 Task: Add a travel itinerary for your upcoming business trip from the 18th to the 20th.
Action: Mouse moved to (118, 79)
Screenshot: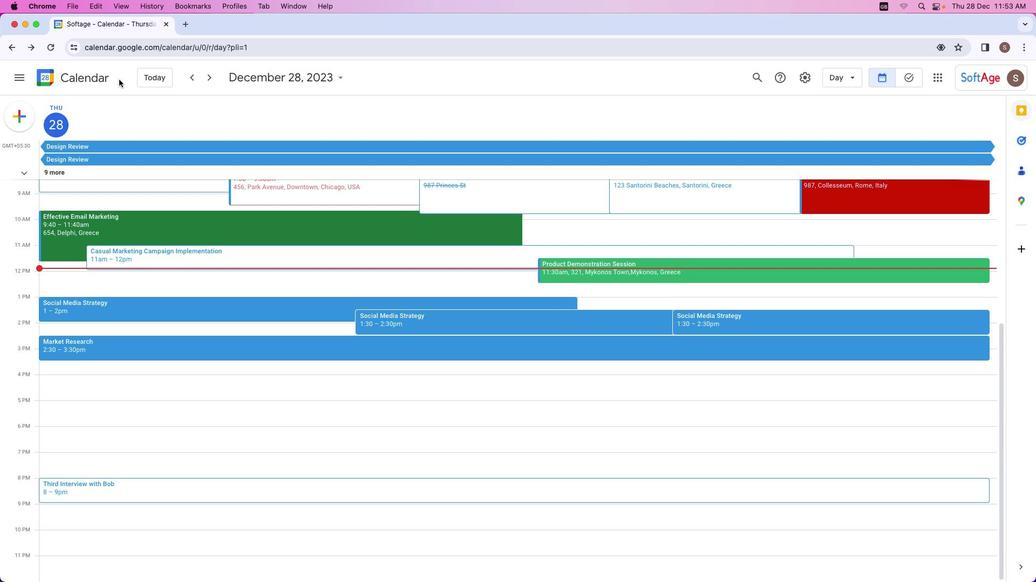 
Action: Mouse pressed left at (118, 79)
Screenshot: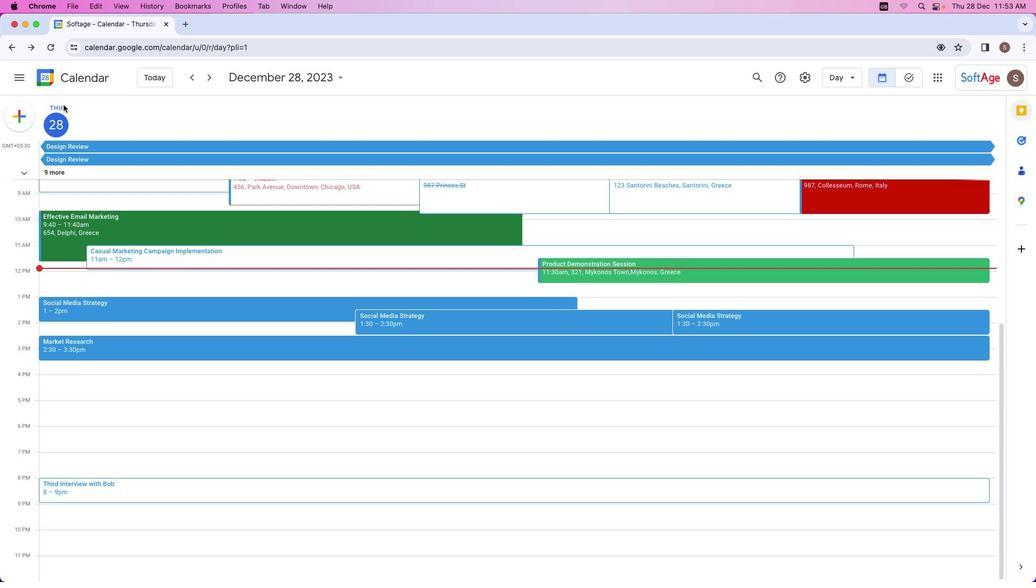 
Action: Mouse moved to (24, 117)
Screenshot: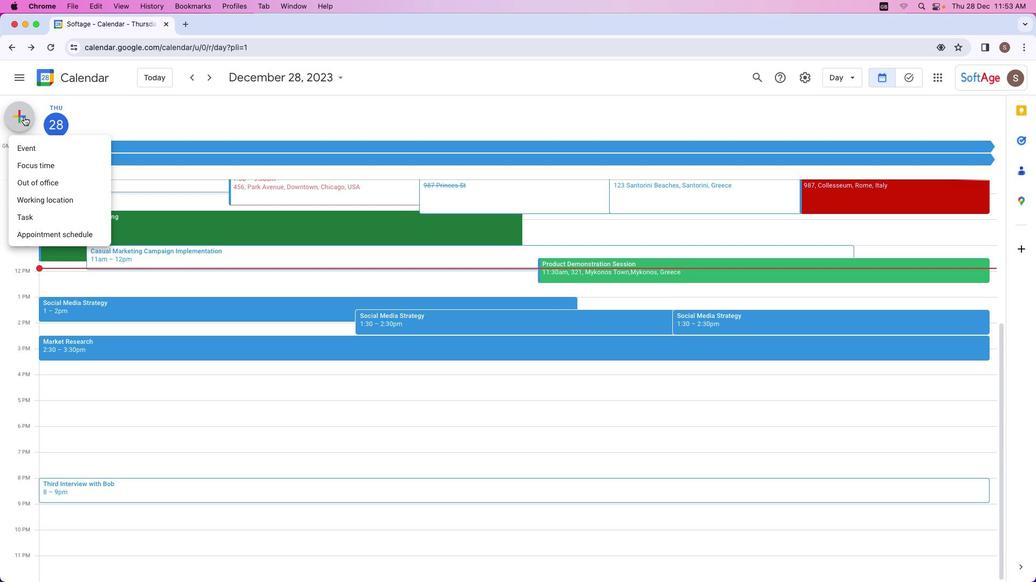 
Action: Mouse pressed left at (24, 117)
Screenshot: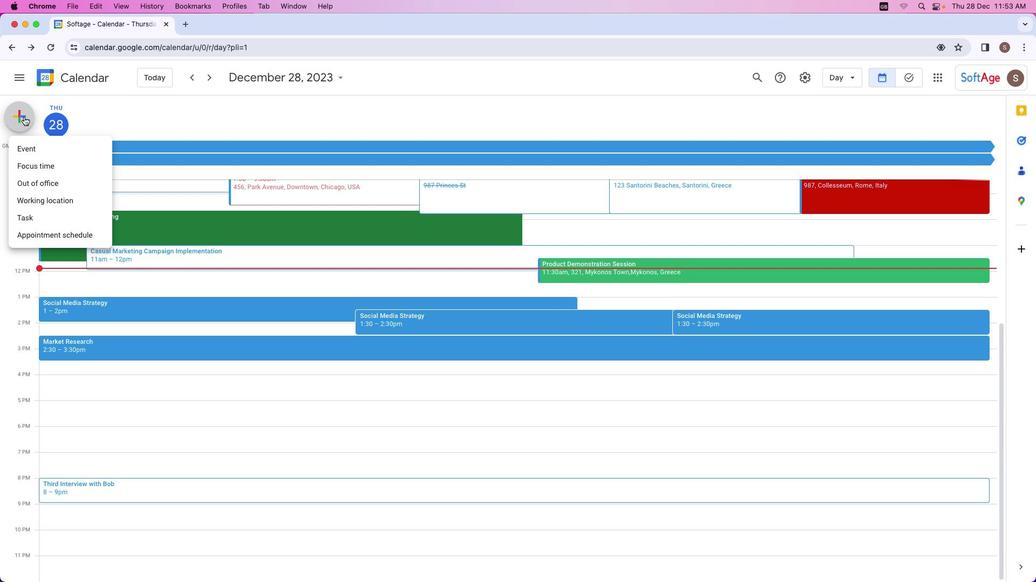 
Action: Mouse moved to (48, 150)
Screenshot: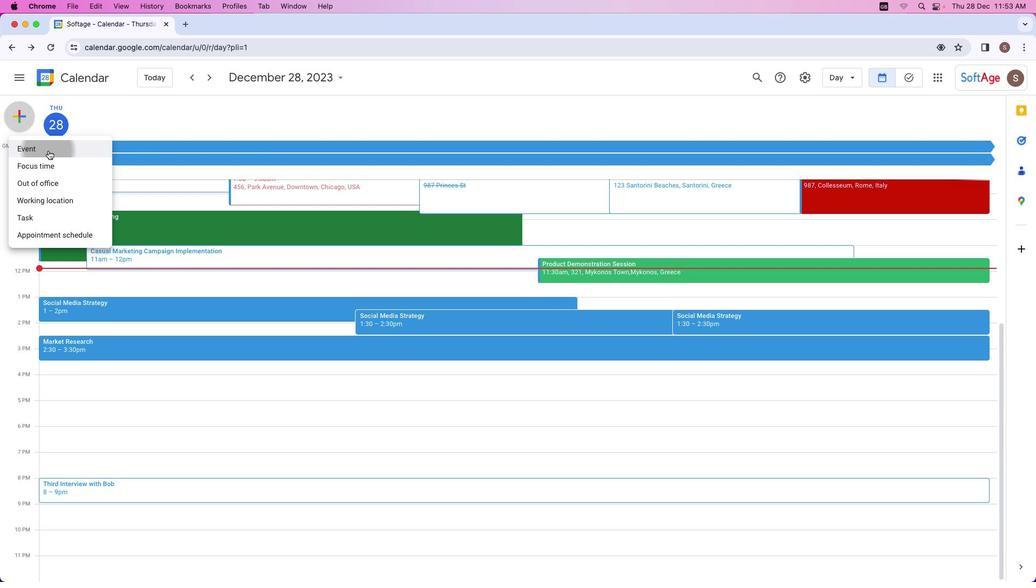 
Action: Mouse pressed left at (48, 150)
Screenshot: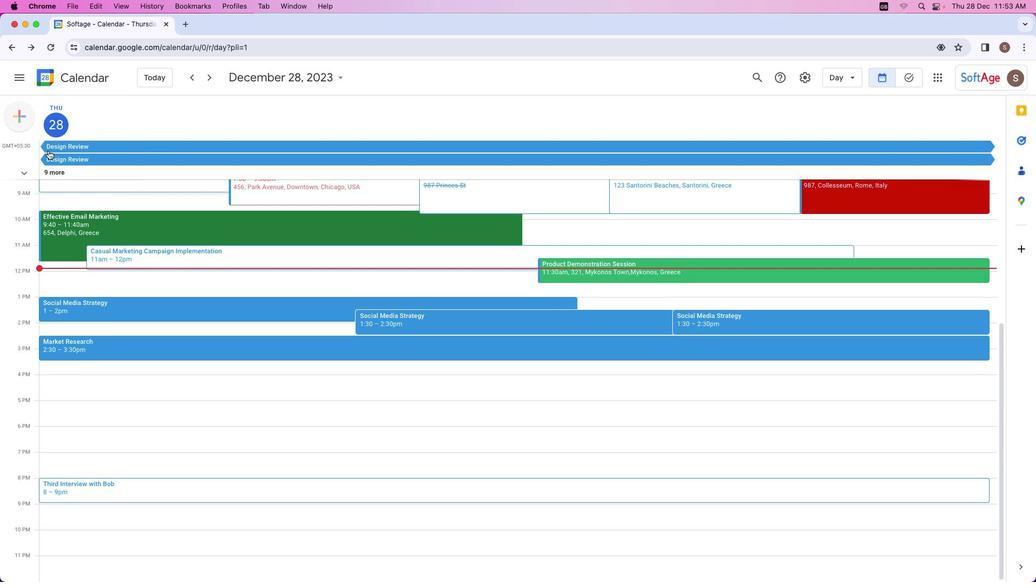 
Action: Mouse moved to (372, 222)
Screenshot: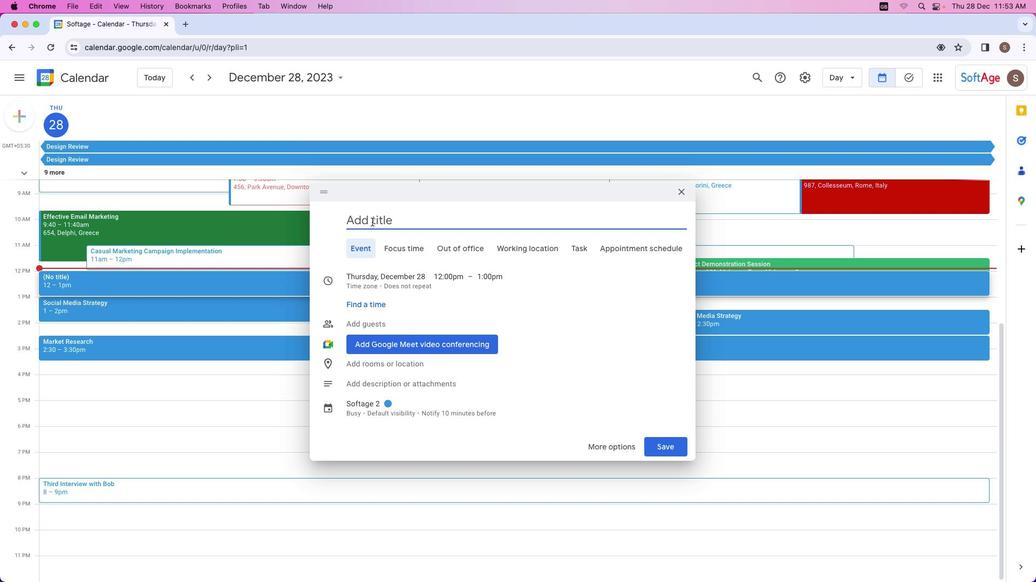 
Action: Mouse pressed left at (372, 222)
Screenshot: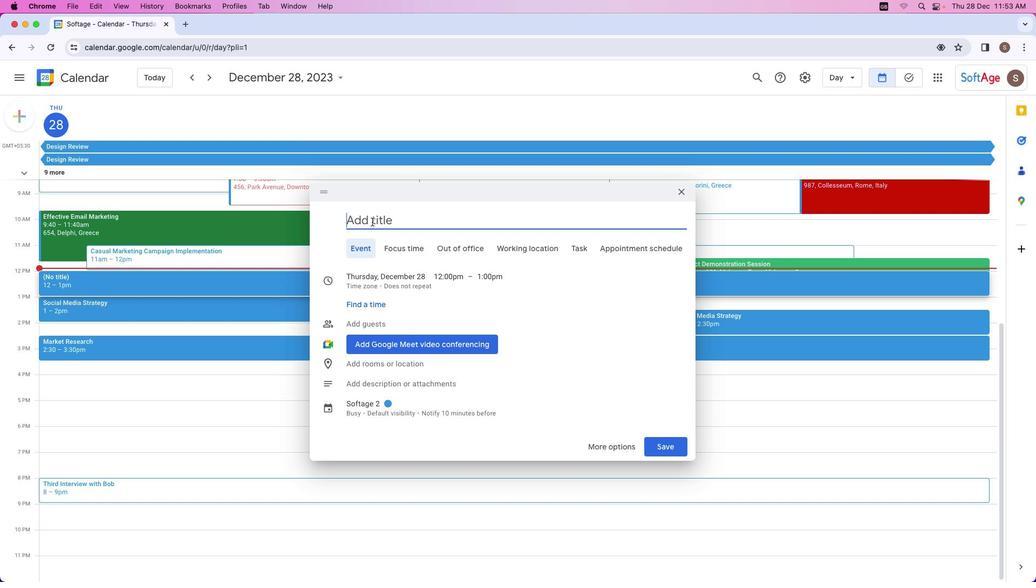 
Action: Key pressed Key.shift'T''r''a''v''e''l'Key.spaceKey.shift'I''t''i''n''e''r''a''r''y'Key.spaceKey.shift'B''u''s''i''n''e''s''s'Key.spaceKey.shift'T''r''i''p'
Screenshot: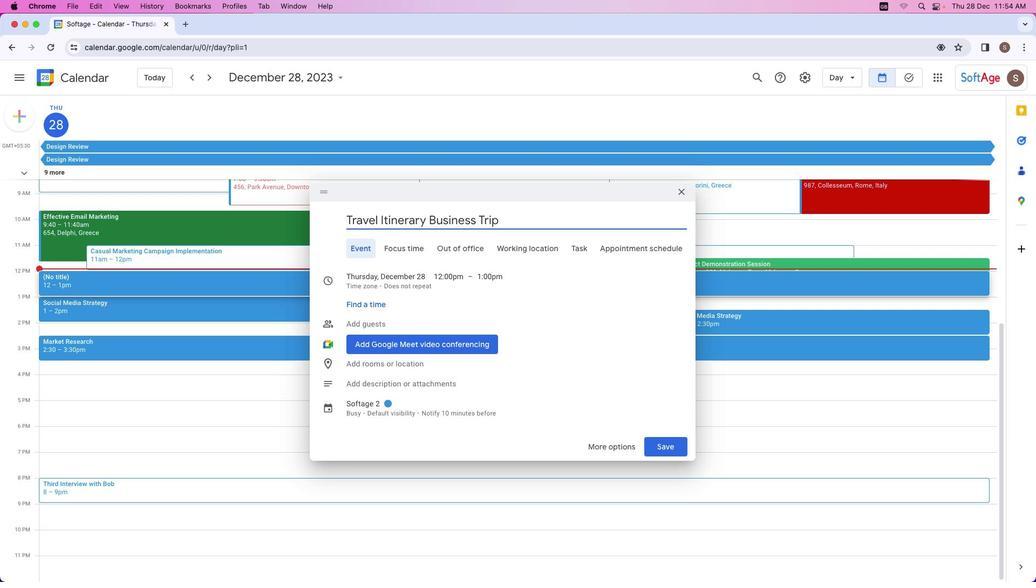
Action: Mouse moved to (386, 276)
Screenshot: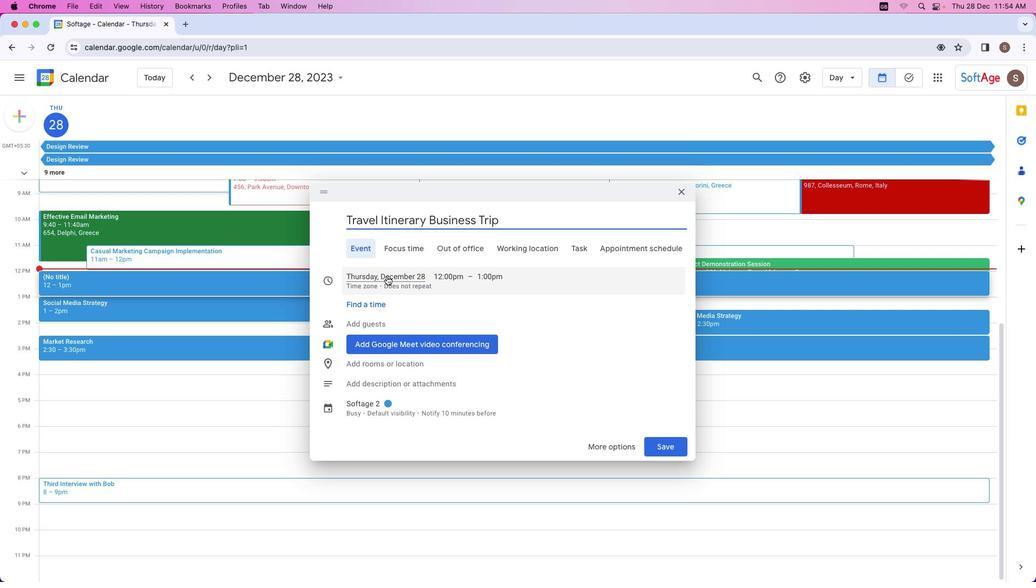 
Action: Mouse pressed left at (386, 276)
Screenshot: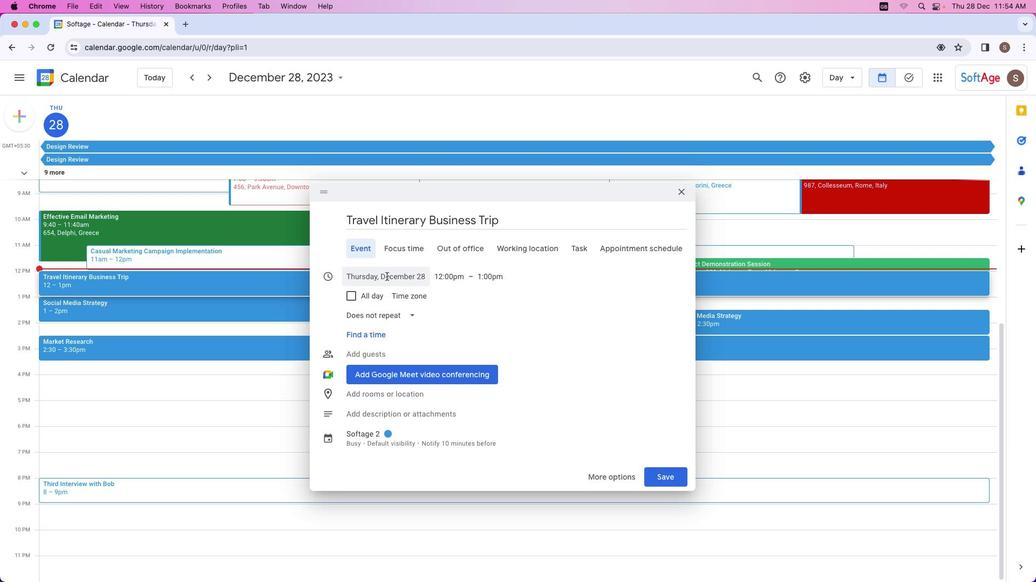 
Action: Mouse moved to (478, 298)
Screenshot: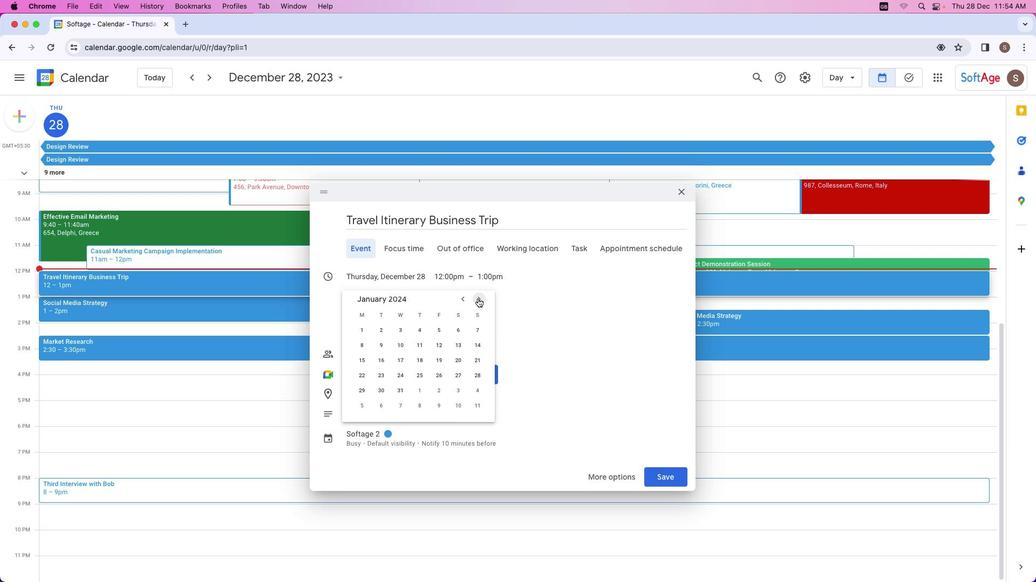 
Action: Mouse pressed left at (478, 298)
Screenshot: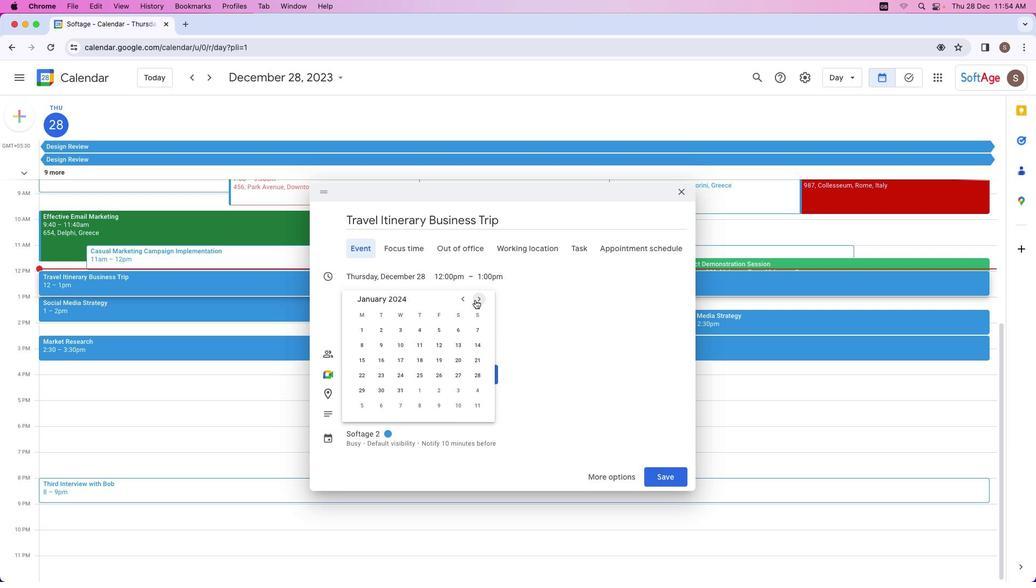 
Action: Mouse moved to (420, 359)
Screenshot: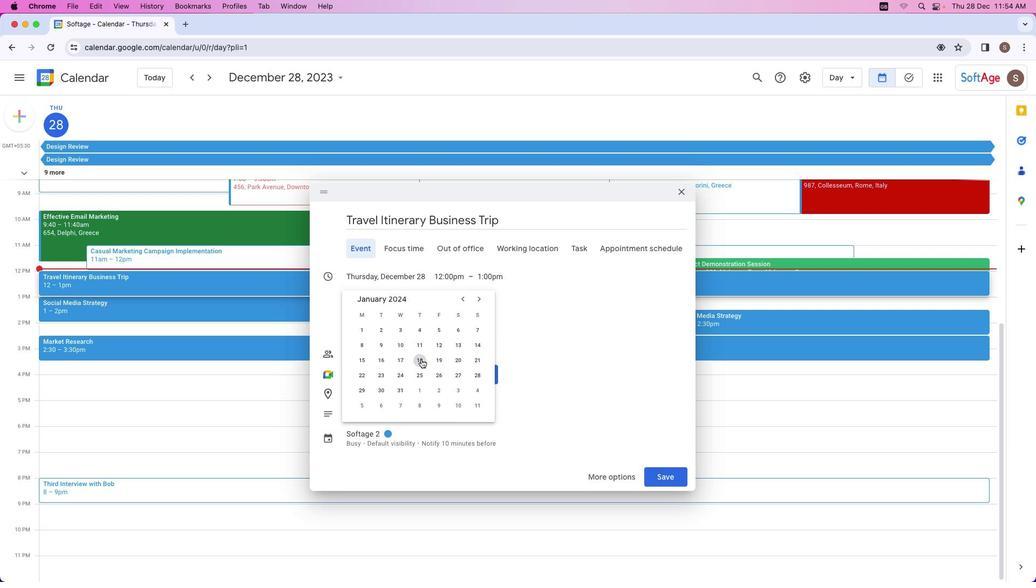 
Action: Mouse pressed left at (420, 359)
Screenshot: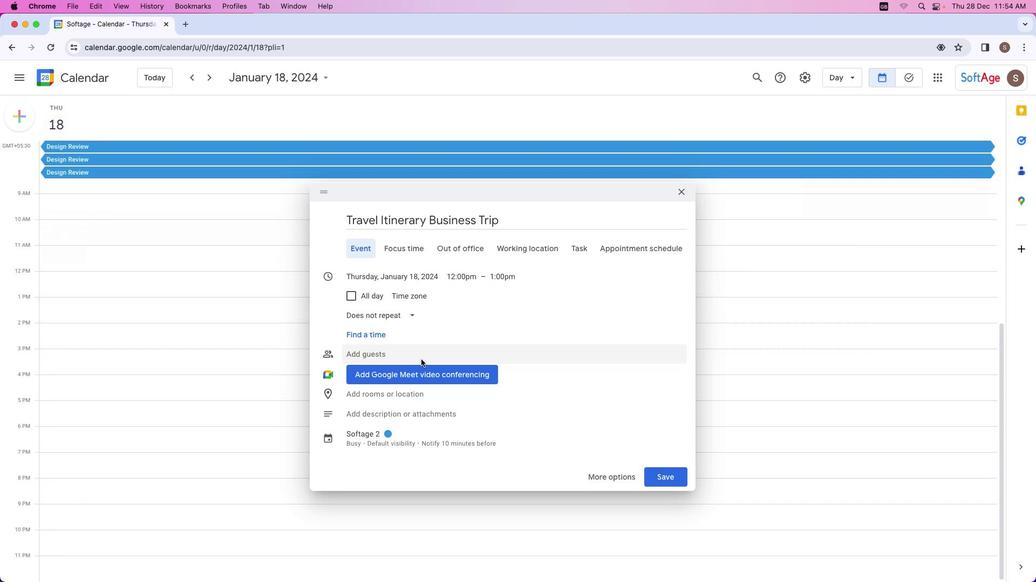 
Action: Mouse moved to (352, 296)
Screenshot: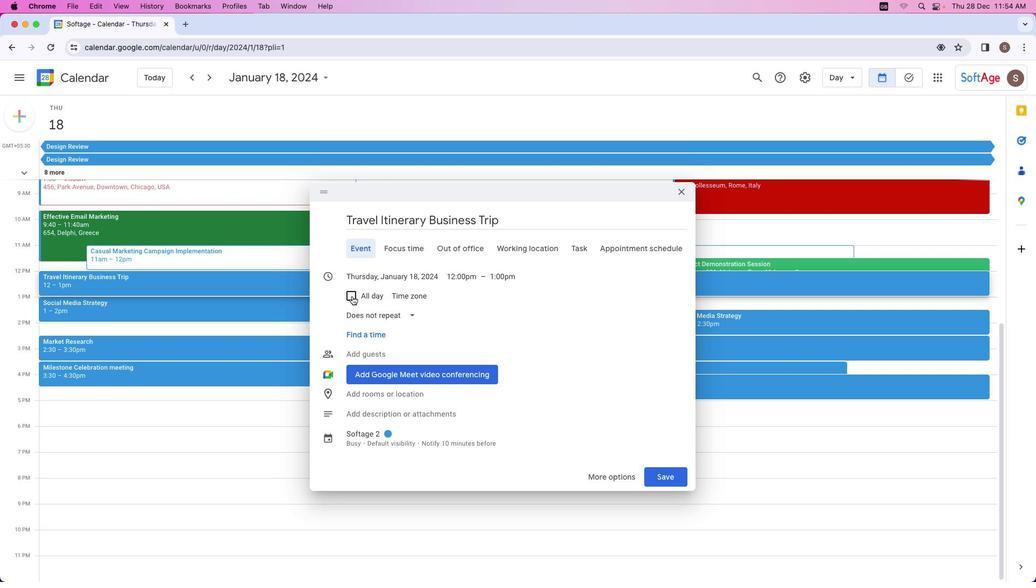 
Action: Mouse pressed left at (352, 296)
Screenshot: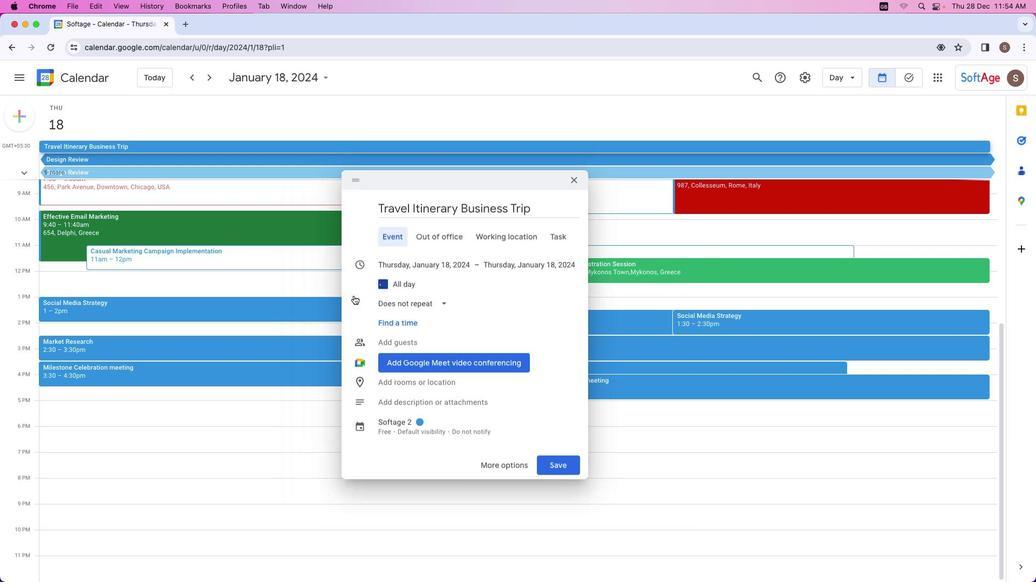 
Action: Mouse moved to (599, 252)
Screenshot: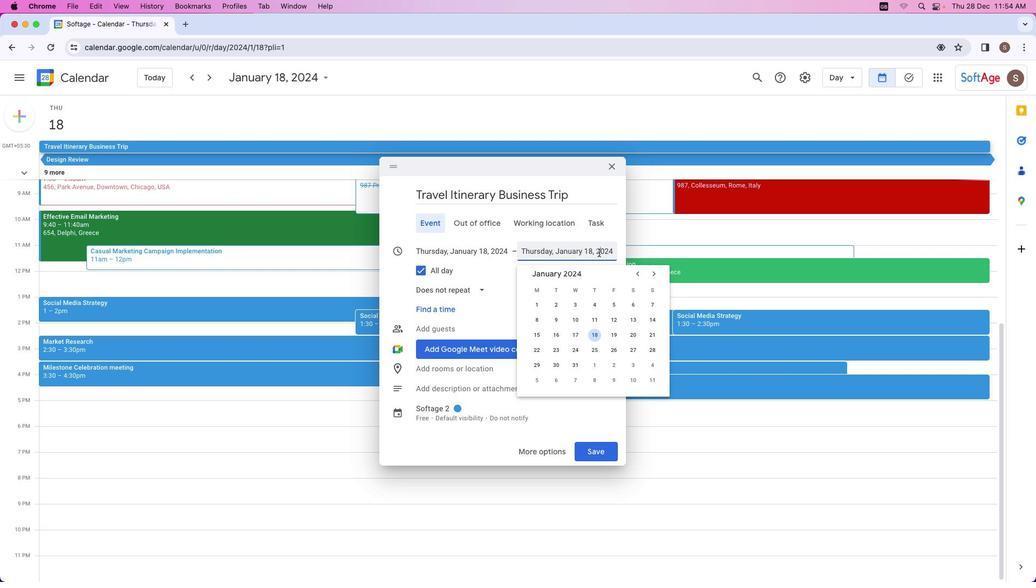 
Action: Mouse pressed left at (599, 252)
Screenshot: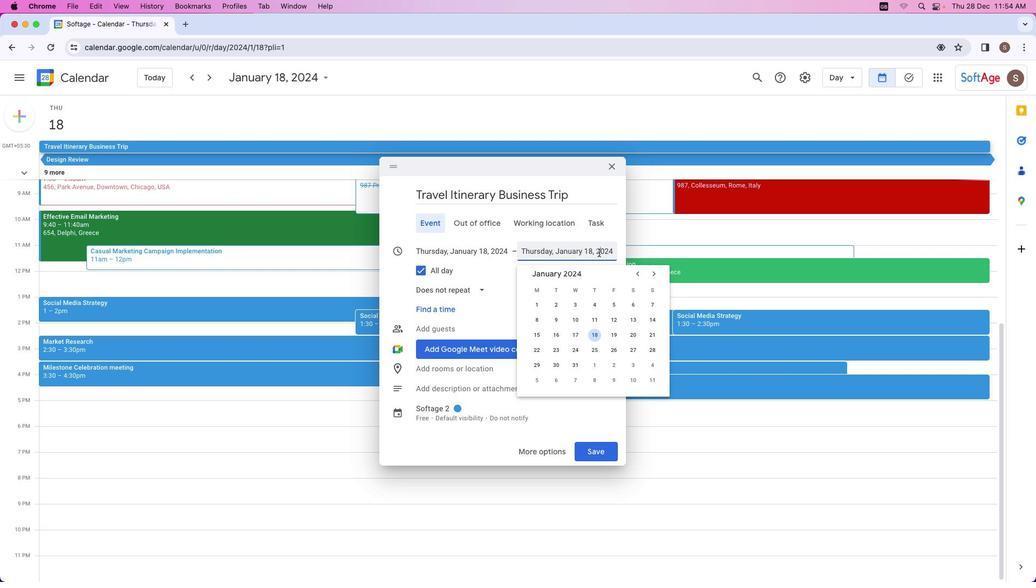 
Action: Mouse moved to (593, 250)
Screenshot: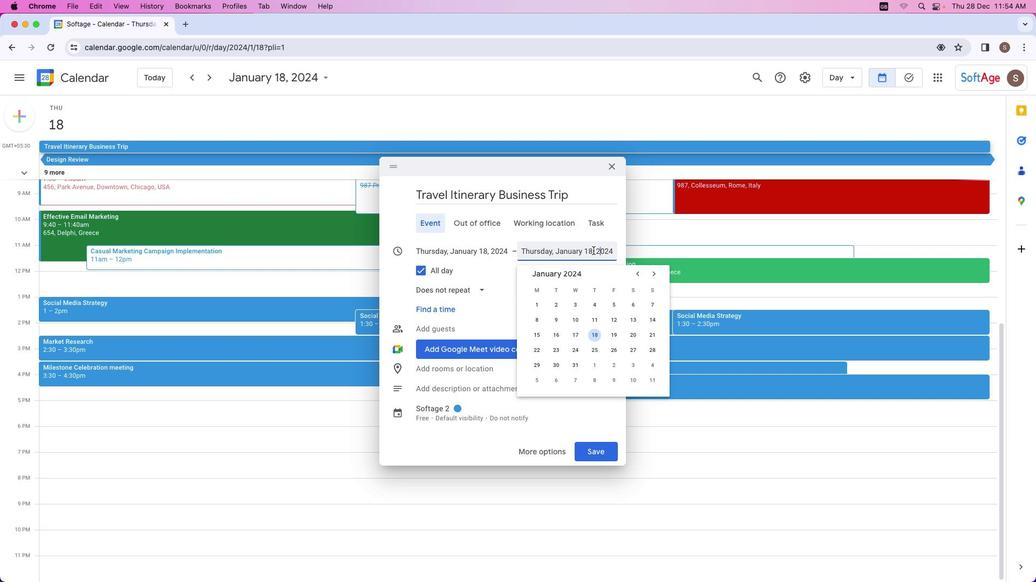
Action: Mouse pressed left at (593, 250)
Screenshot: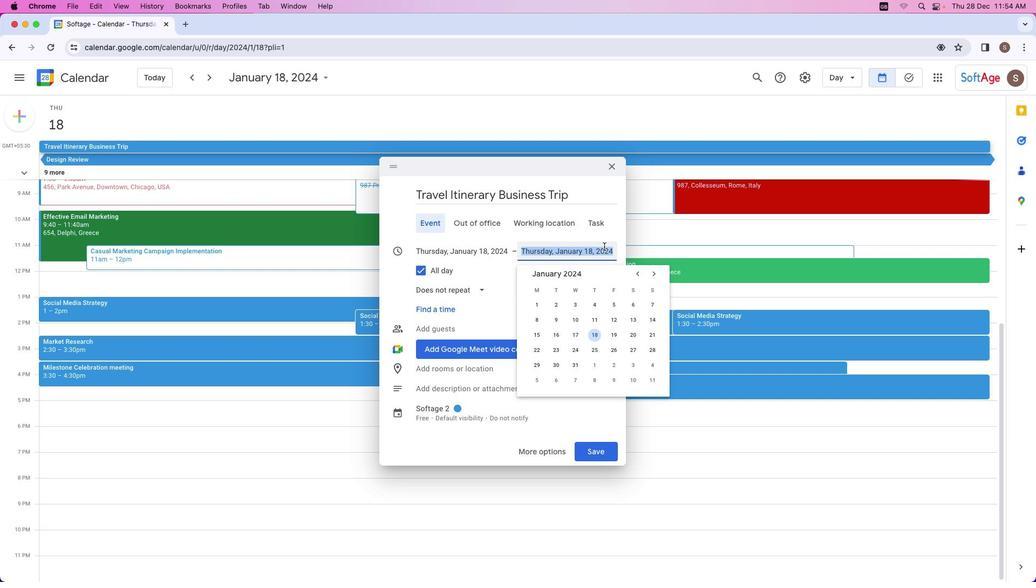
Action: Mouse moved to (592, 252)
Screenshot: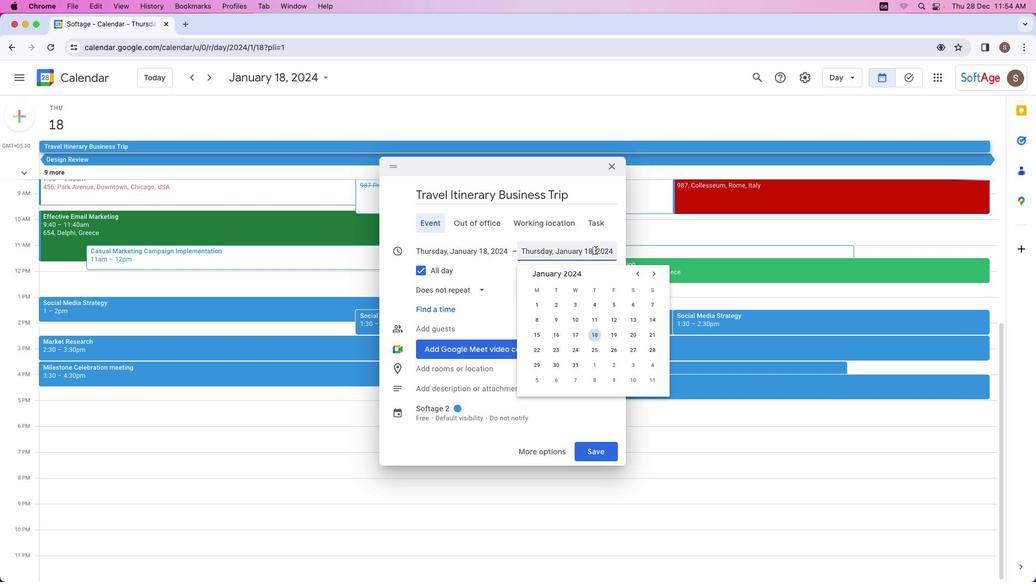 
Action: Mouse pressed left at (592, 252)
Screenshot: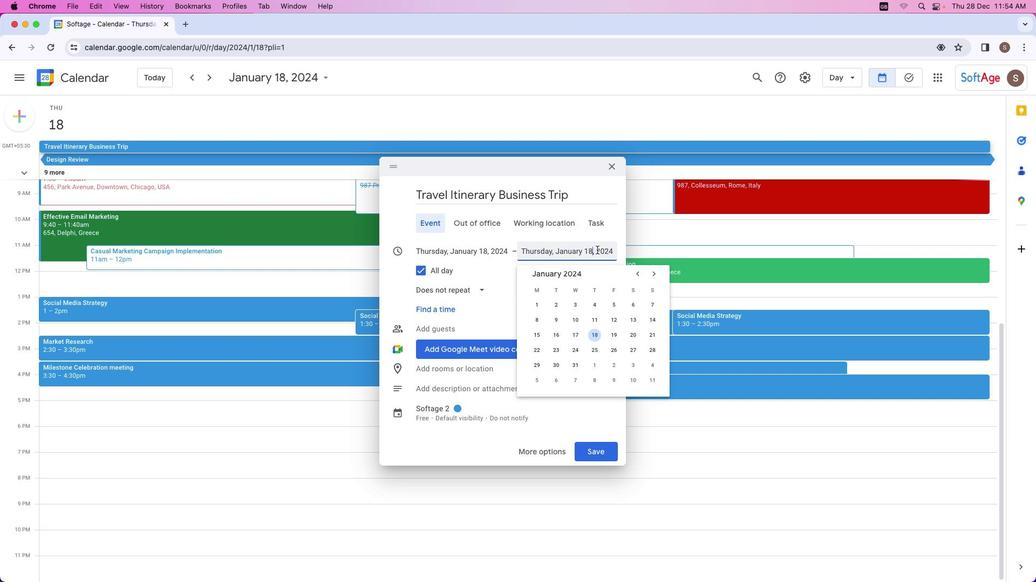 
Action: Mouse moved to (597, 249)
Screenshot: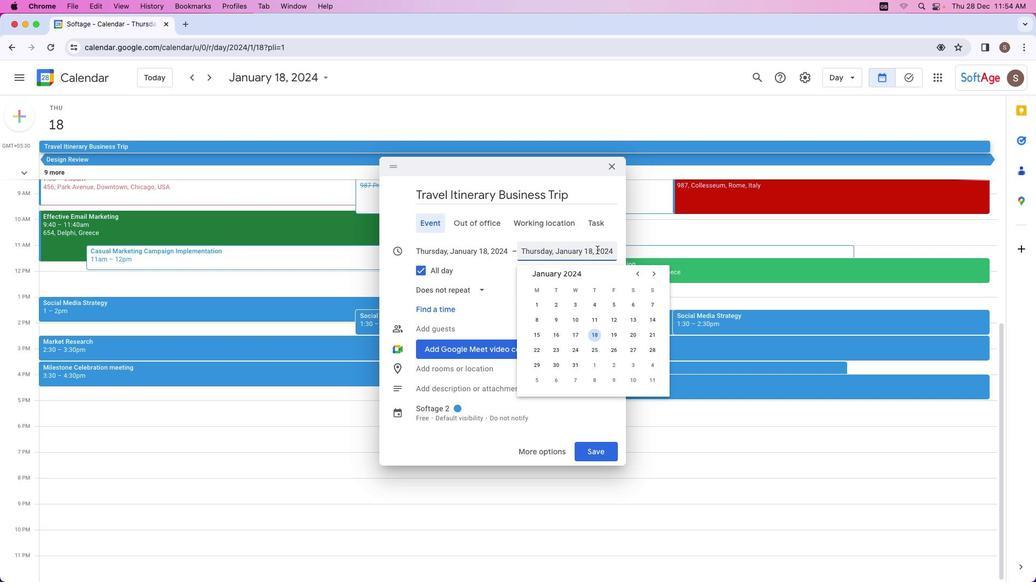 
Action: Key pressed Key.backspaceKey.backspace'2''0'
Screenshot: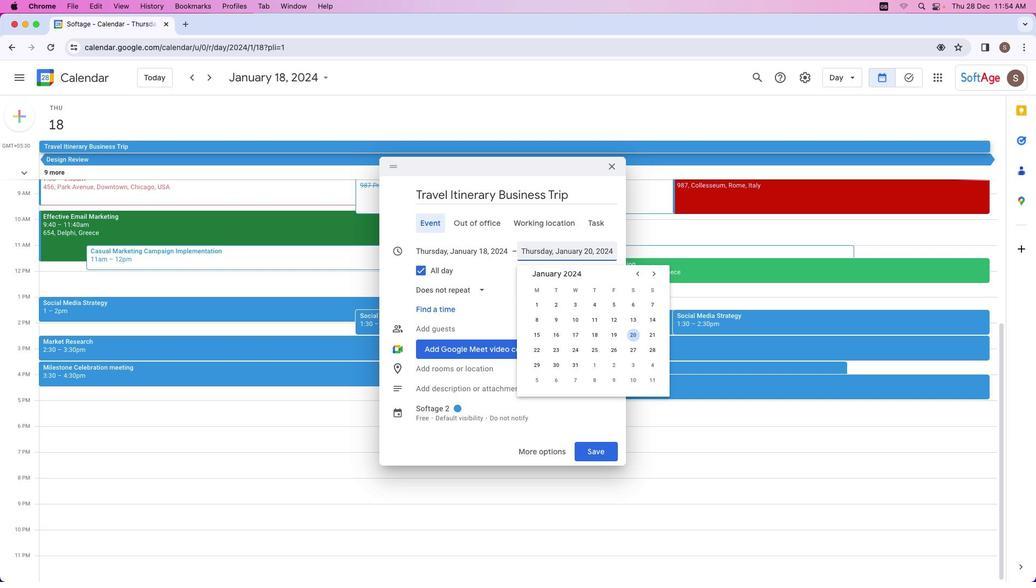 
Action: Mouse moved to (595, 240)
Screenshot: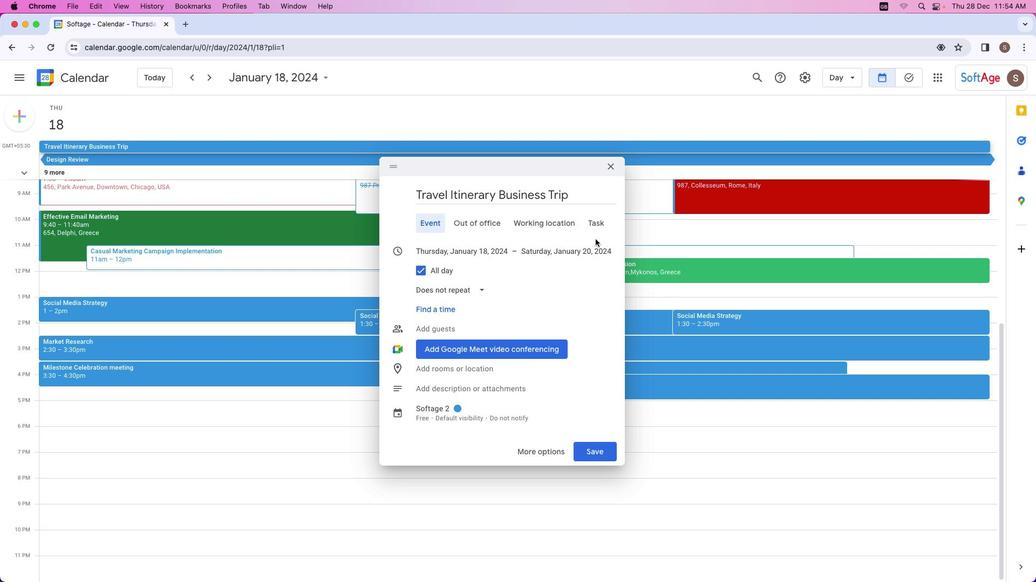 
Action: Mouse pressed left at (595, 240)
Screenshot: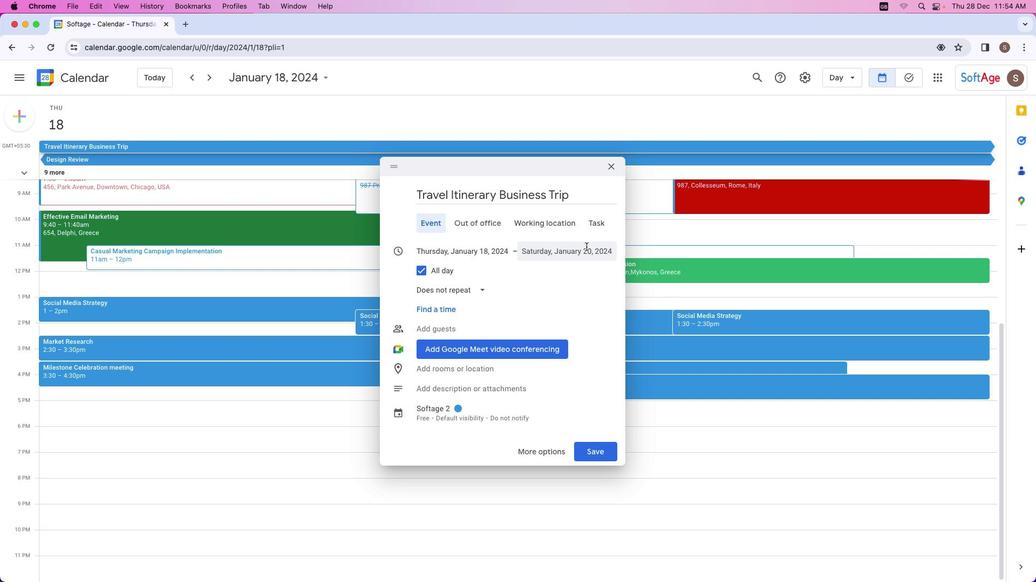 
Action: Mouse moved to (496, 294)
Screenshot: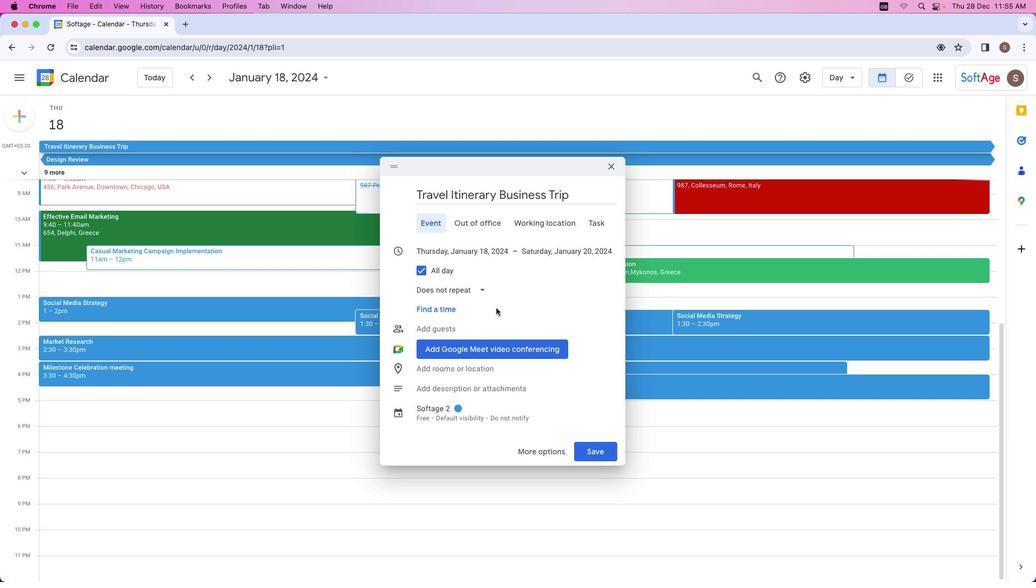 
Action: Mouse scrolled (496, 294) with delta (0, 0)
Screenshot: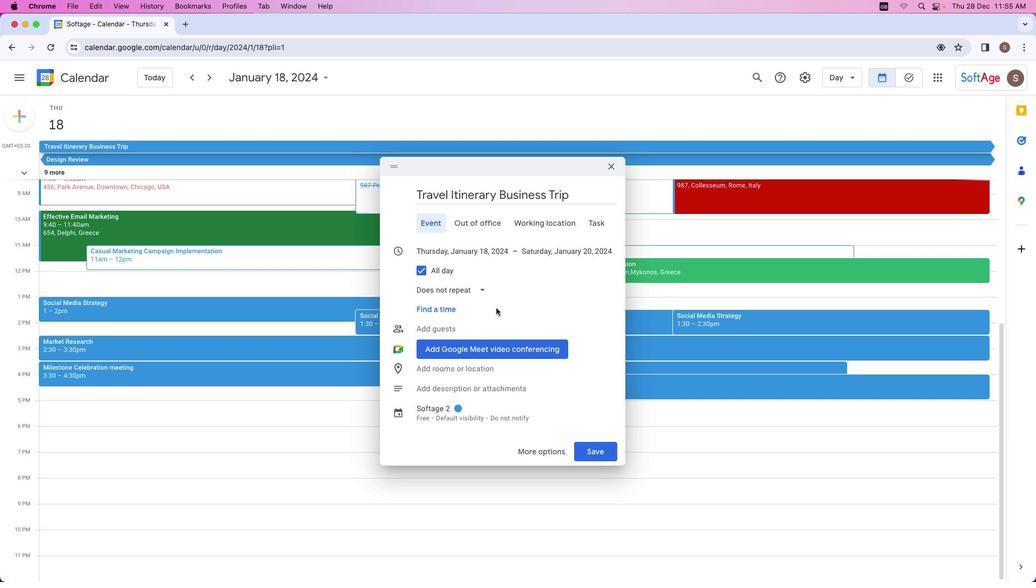 
Action: Mouse moved to (496, 295)
Screenshot: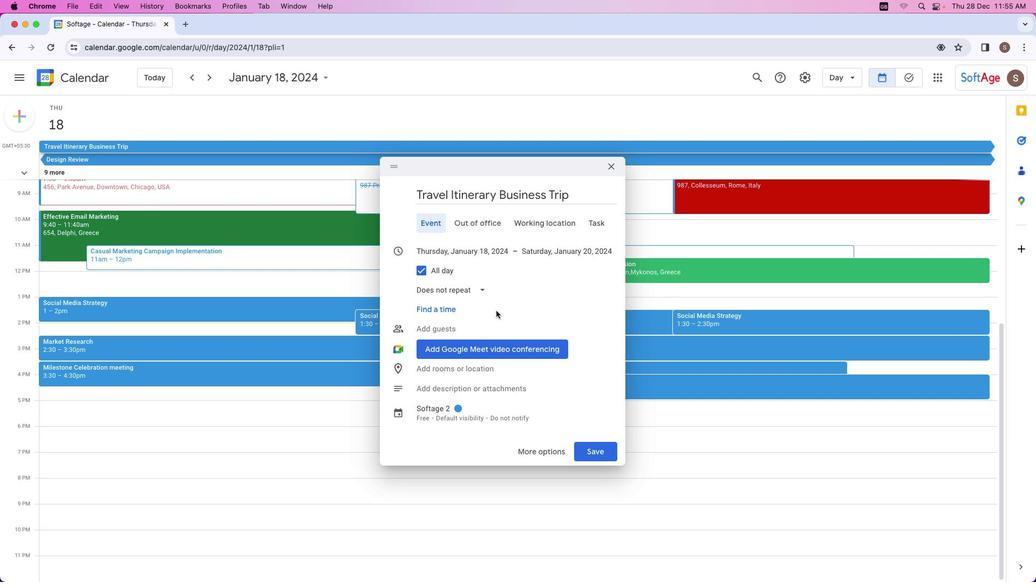 
Action: Mouse scrolled (496, 295) with delta (0, 0)
Screenshot: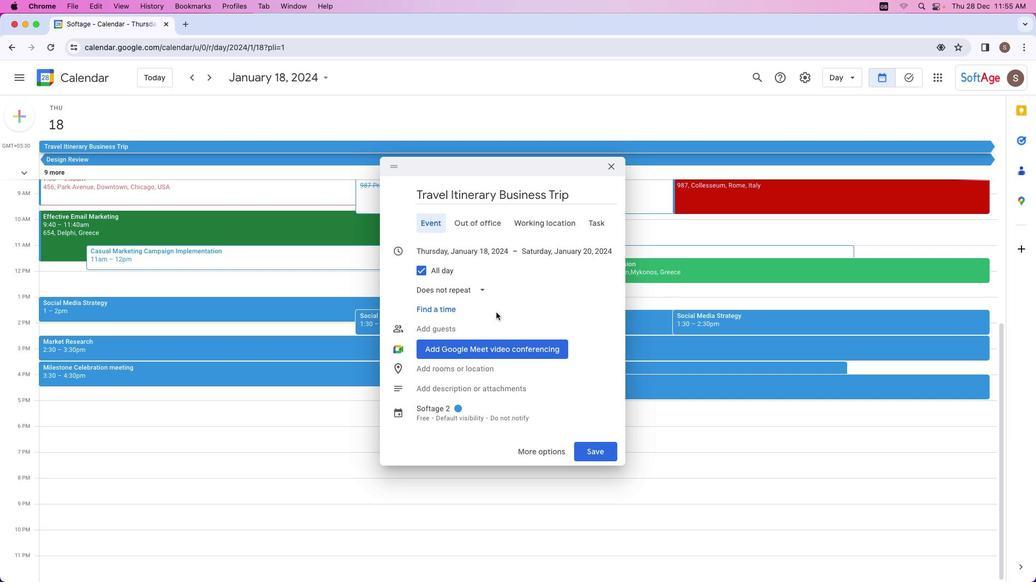 
Action: Mouse moved to (597, 450)
Screenshot: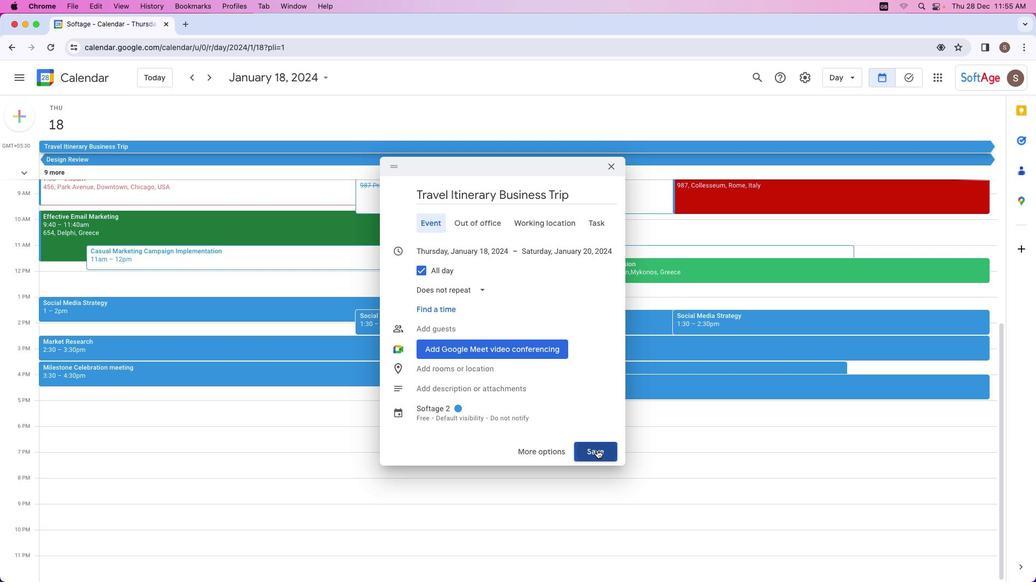 
Action: Mouse pressed left at (597, 450)
Screenshot: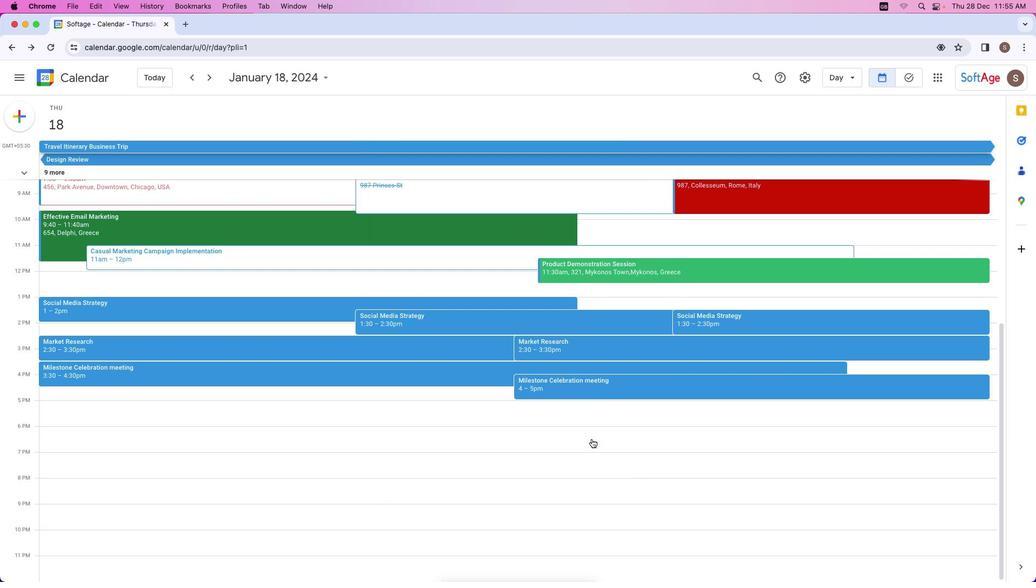 
Action: Mouse moved to (162, 154)
Screenshot: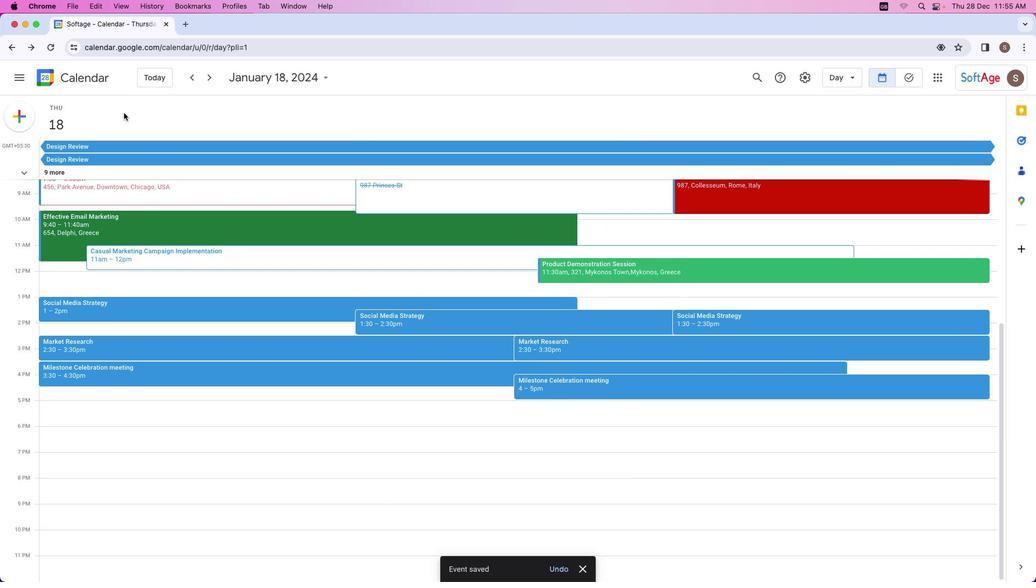 
Action: Mouse scrolled (162, 154) with delta (0, 0)
Screenshot: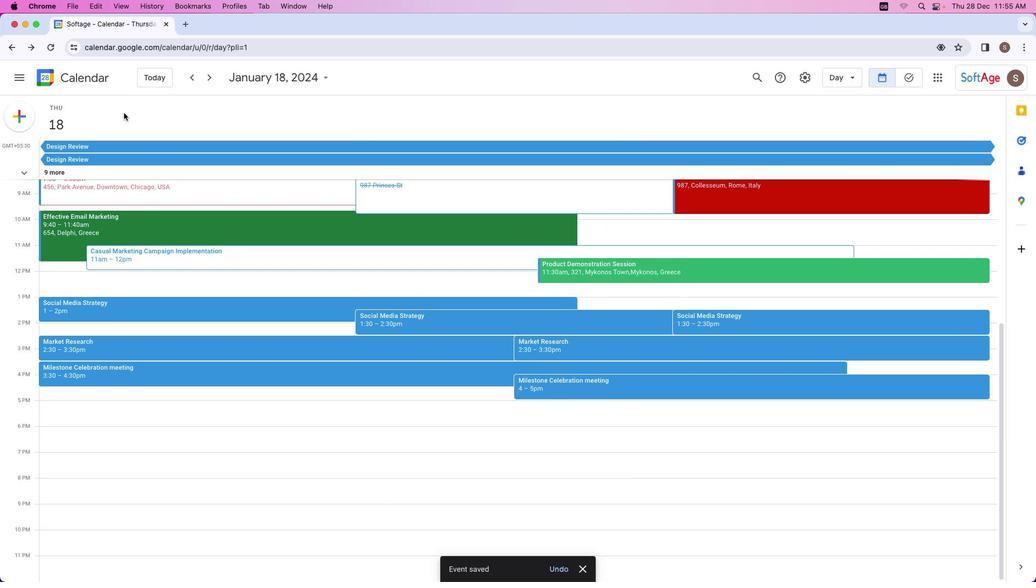 
Action: Mouse moved to (161, 152)
Screenshot: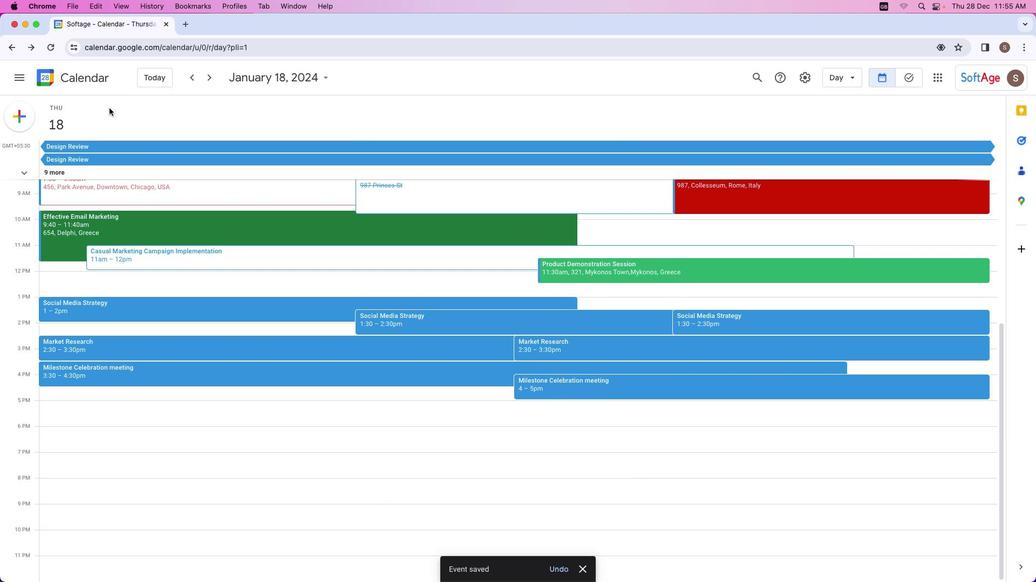 
Action: Mouse scrolled (161, 152) with delta (0, 0)
Screenshot: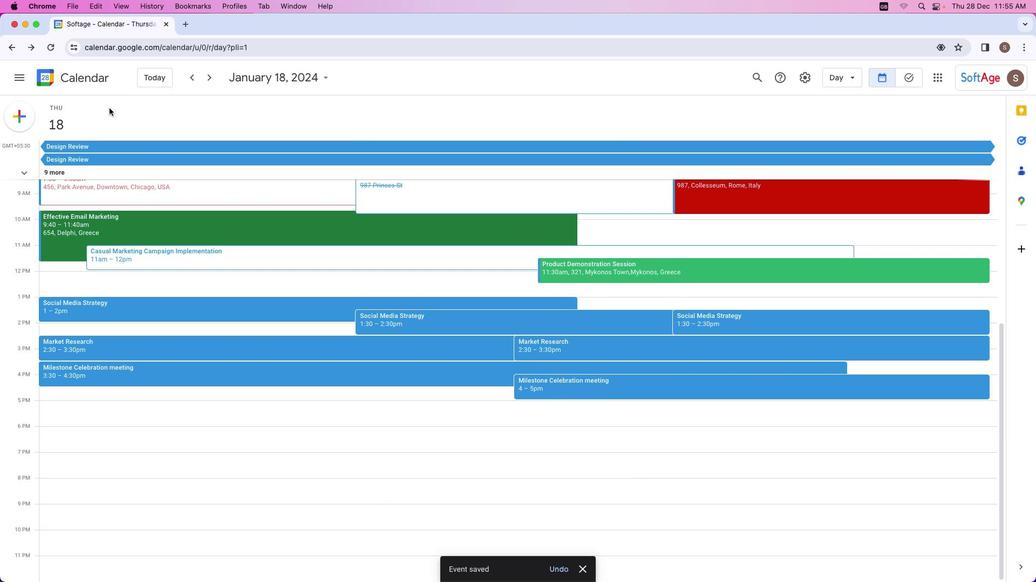 
Action: Mouse moved to (160, 150)
Screenshot: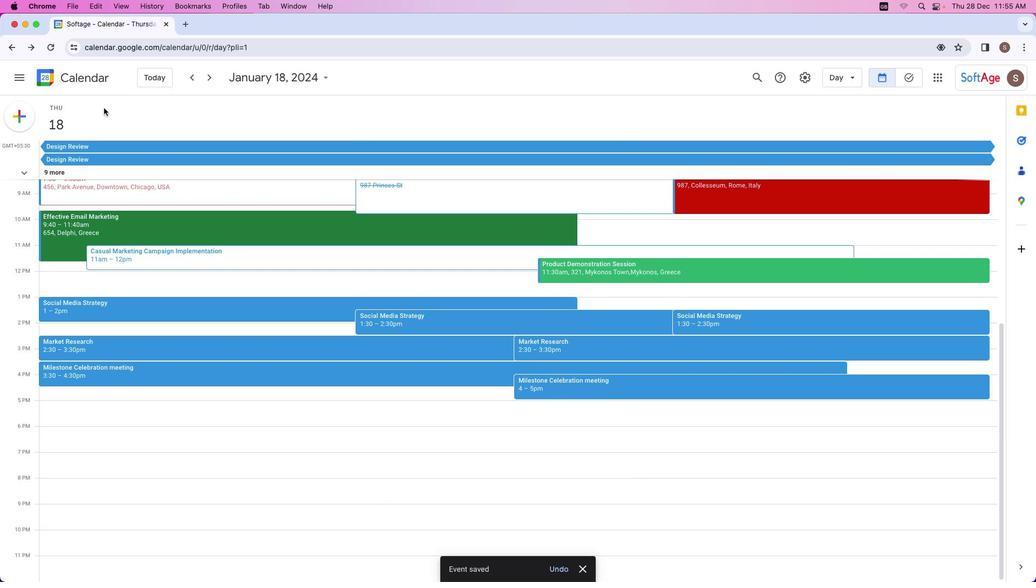 
Action: Mouse scrolled (160, 150) with delta (0, 0)
Screenshot: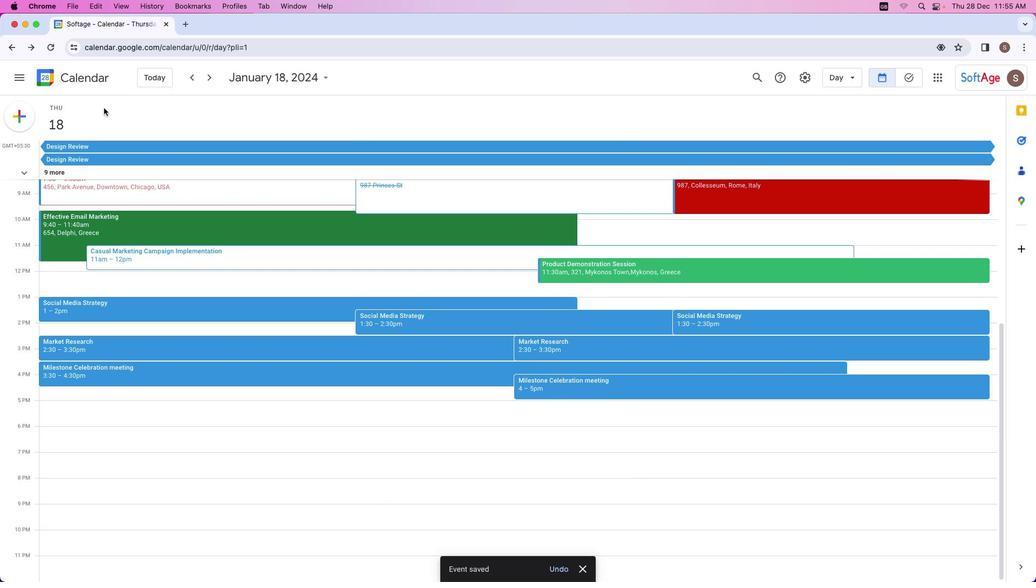 
Action: Mouse moved to (19, 80)
Screenshot: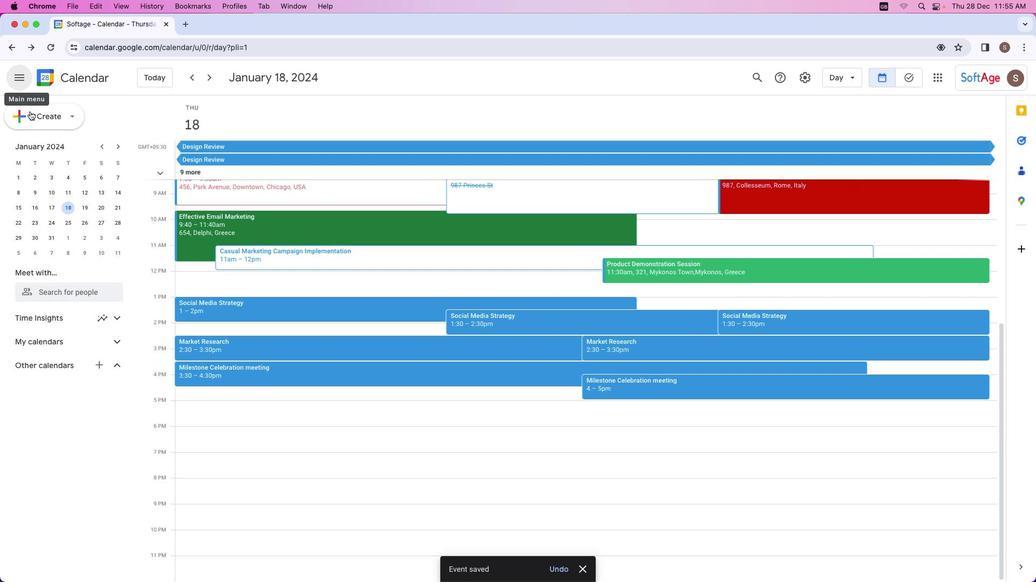 
Action: Mouse pressed left at (19, 80)
Screenshot: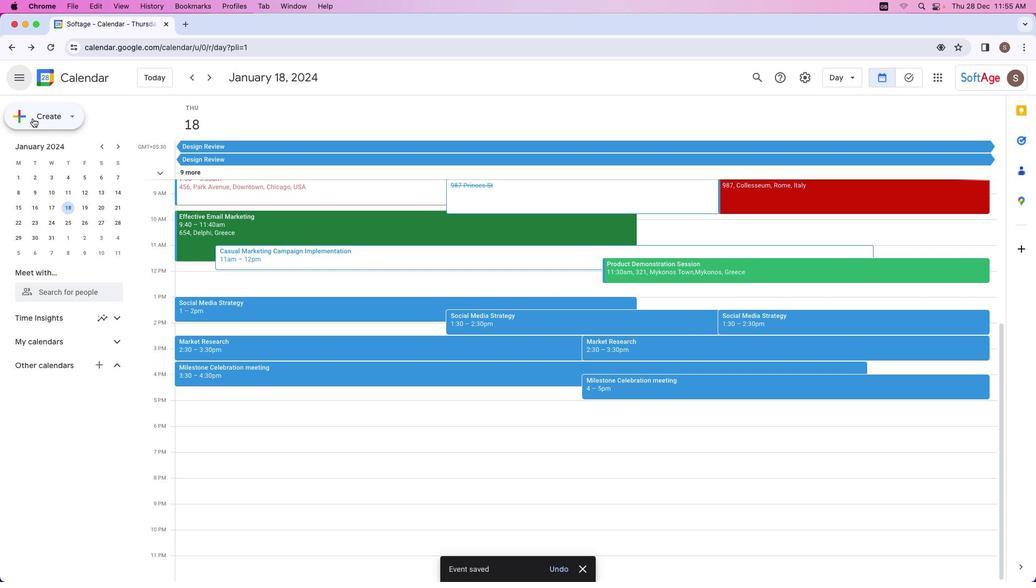 
Action: Mouse moved to (161, 172)
Screenshot: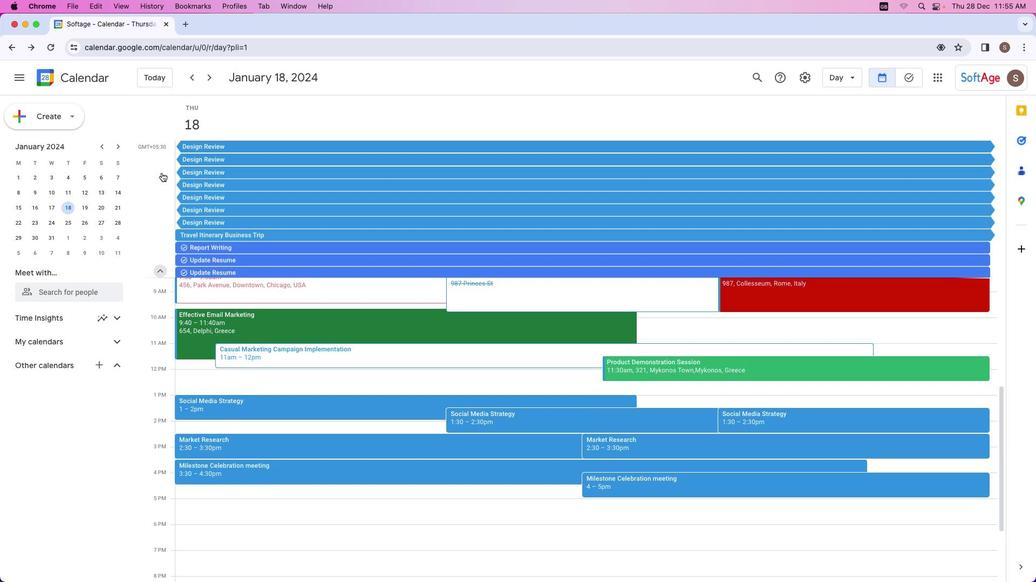 
Action: Mouse pressed left at (161, 172)
Screenshot: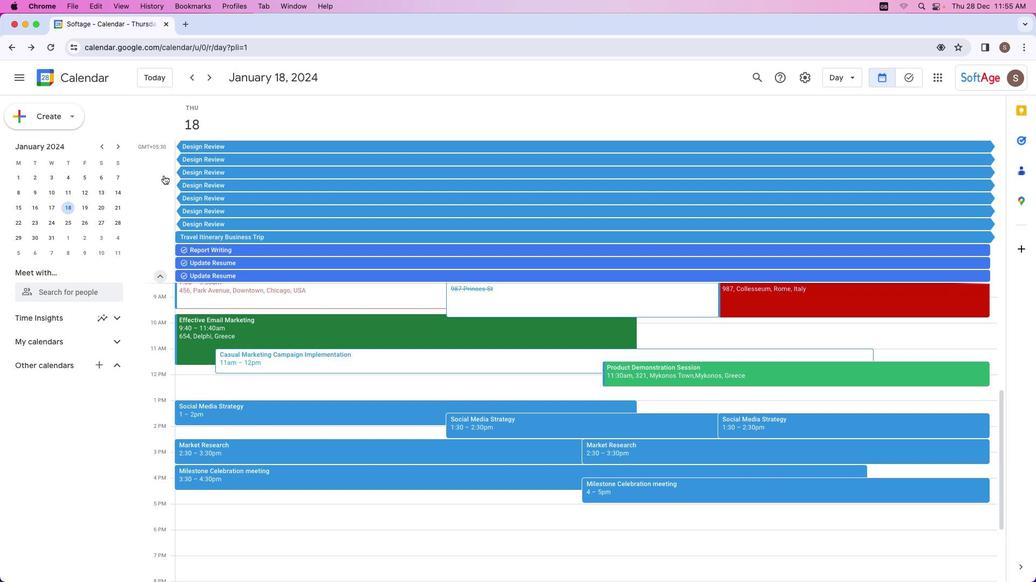 
Action: Mouse moved to (250, 236)
Screenshot: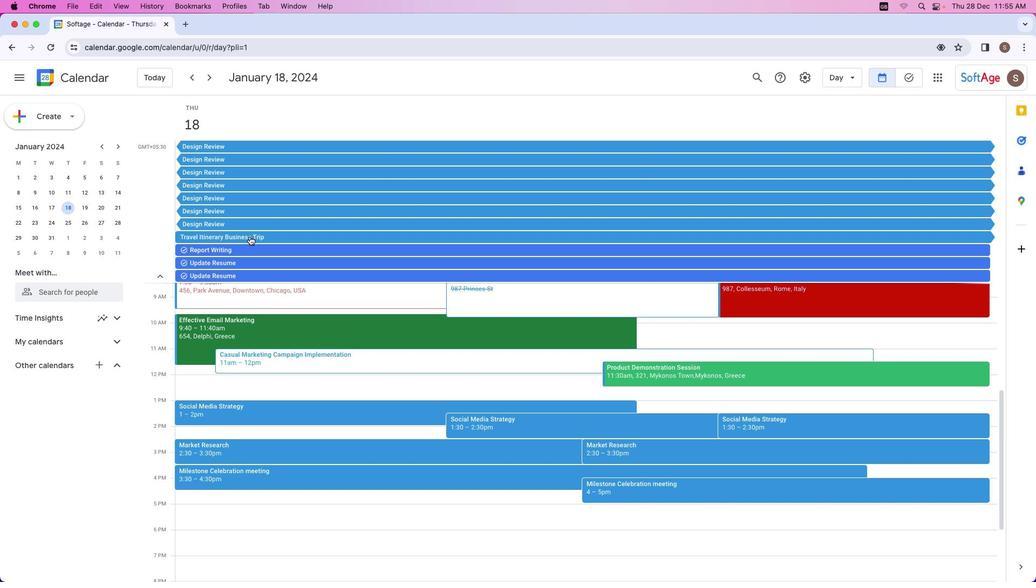 
Action: Mouse pressed left at (250, 236)
Screenshot: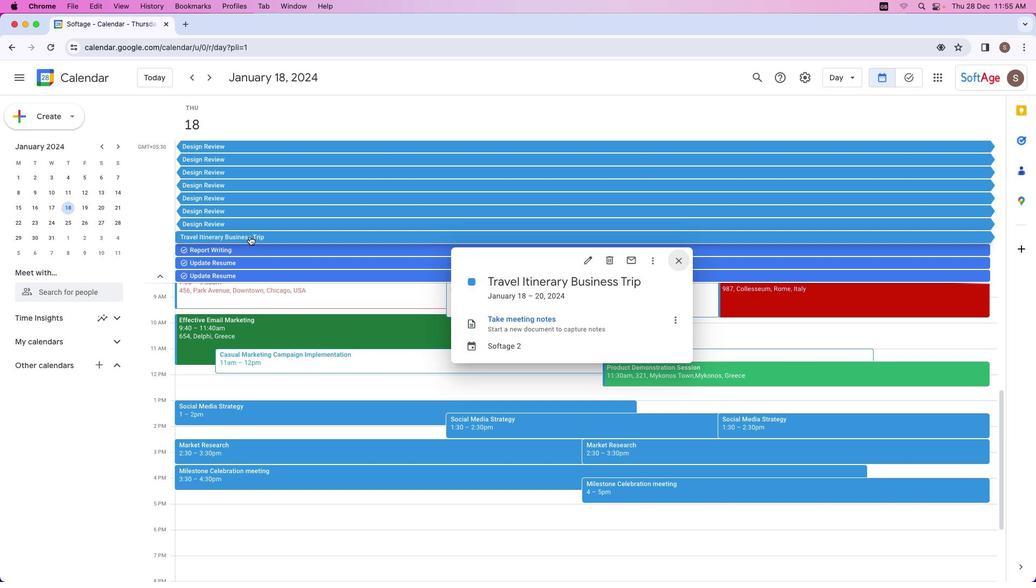 
Action: Mouse moved to (238, 238)
Screenshot: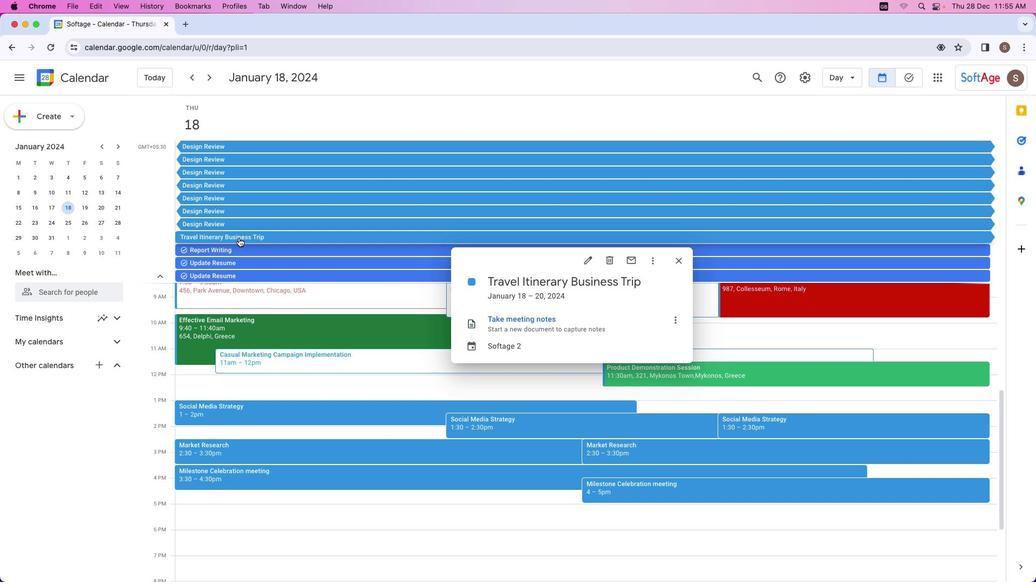 
Action: Mouse pressed left at (238, 238)
Screenshot: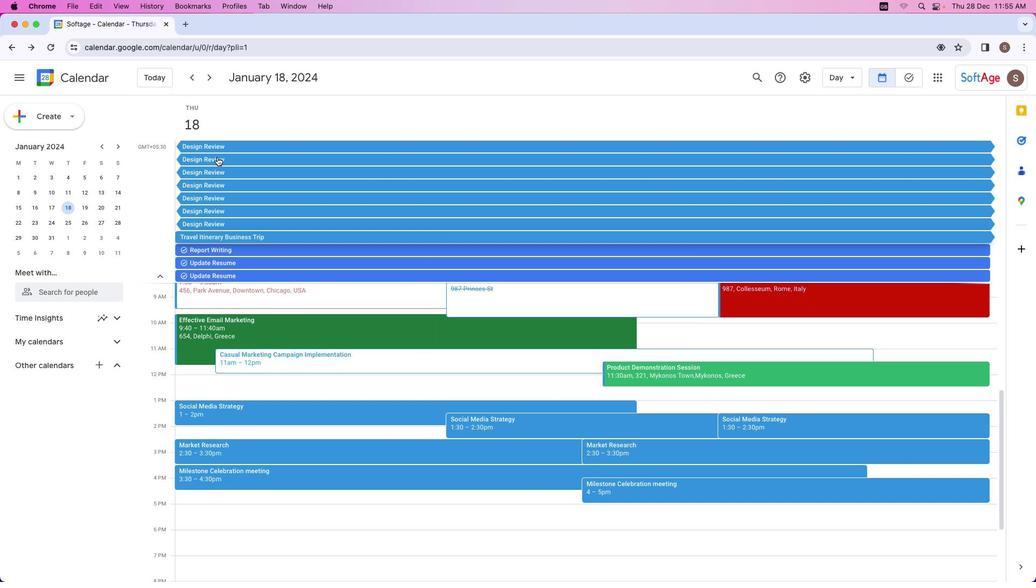 
Action: Mouse moved to (212, 78)
Screenshot: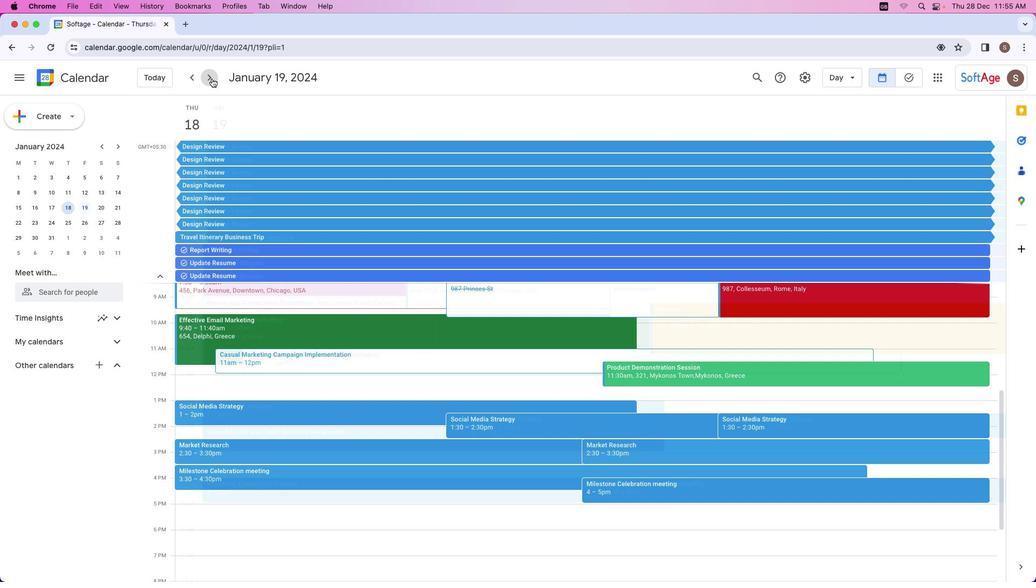 
Action: Mouse pressed left at (212, 78)
Screenshot: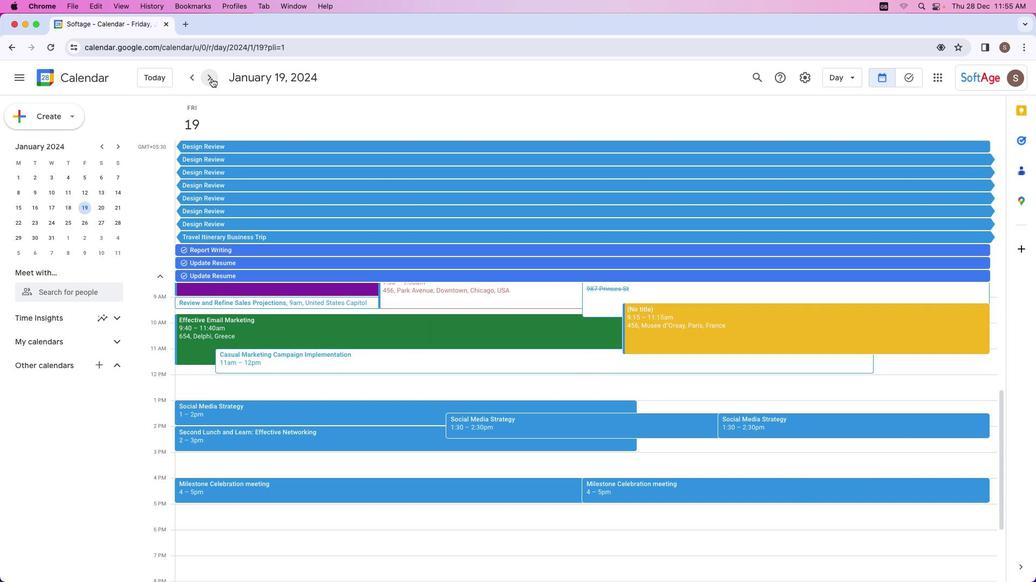 
Action: Mouse moved to (222, 236)
Screenshot: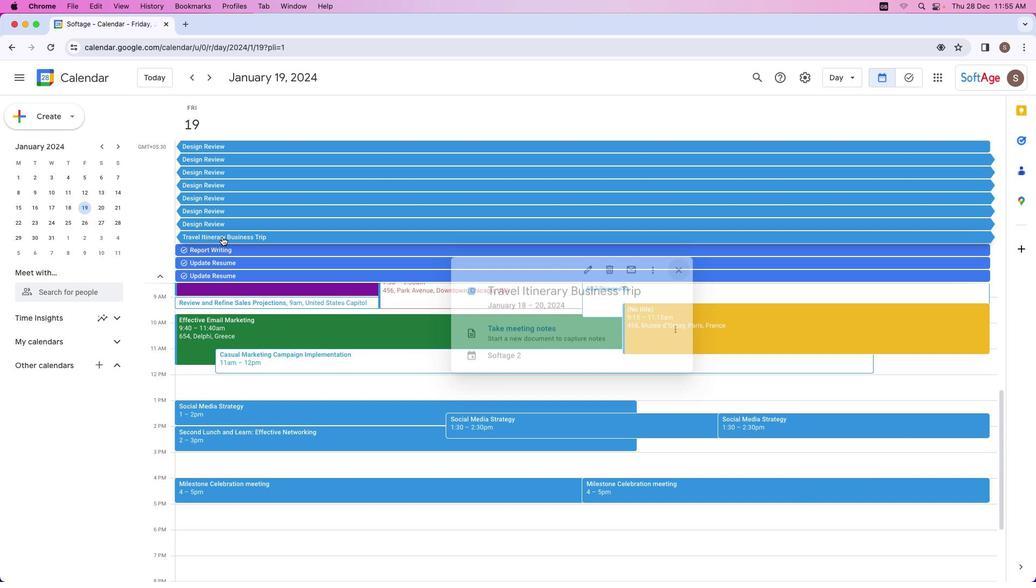 
Action: Mouse pressed left at (222, 236)
Screenshot: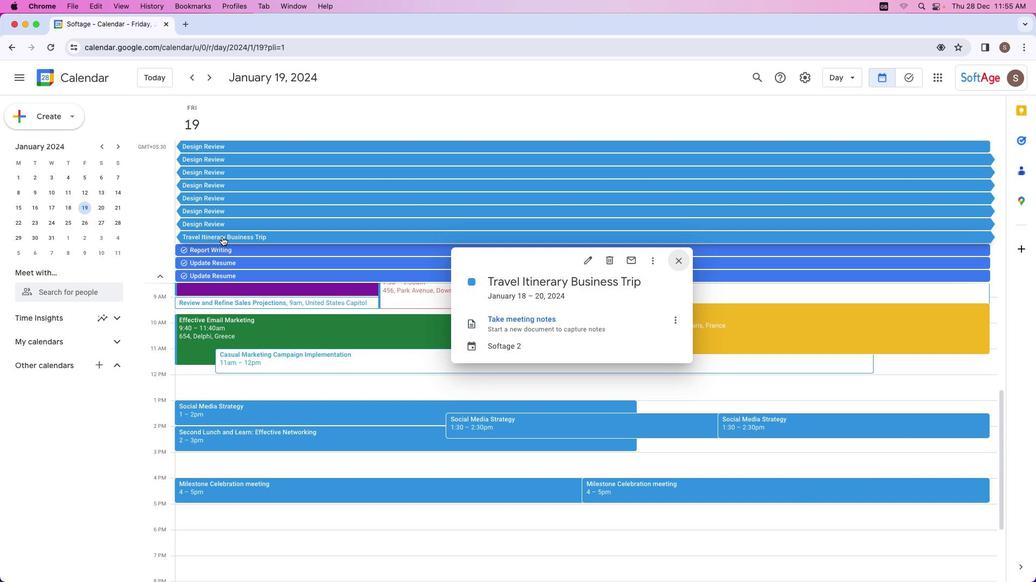 
Action: Mouse moved to (213, 79)
Screenshot: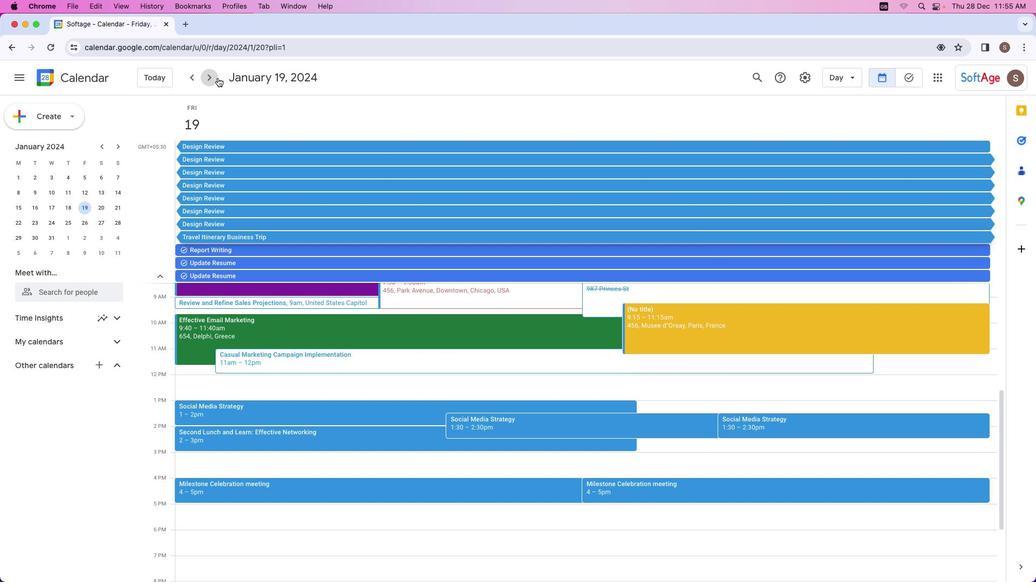 
Action: Mouse pressed left at (213, 79)
Screenshot: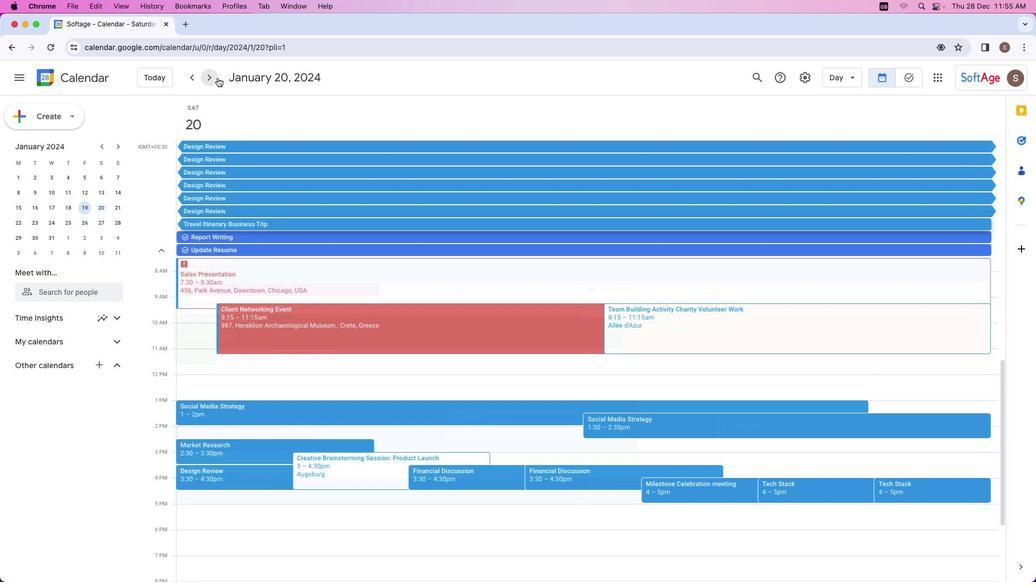 
Action: Mouse moved to (235, 221)
Screenshot: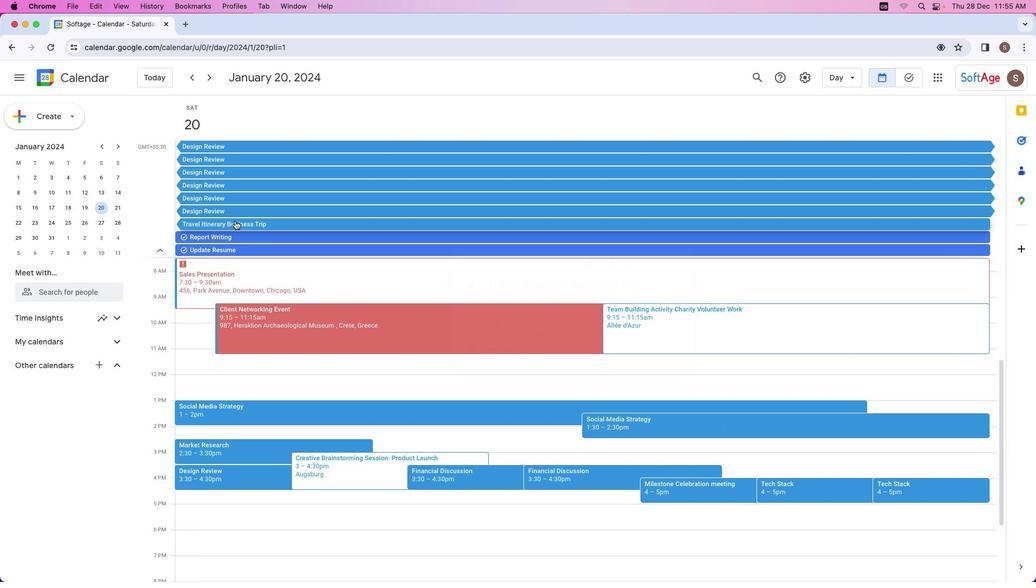 
Action: Mouse pressed left at (235, 221)
Screenshot: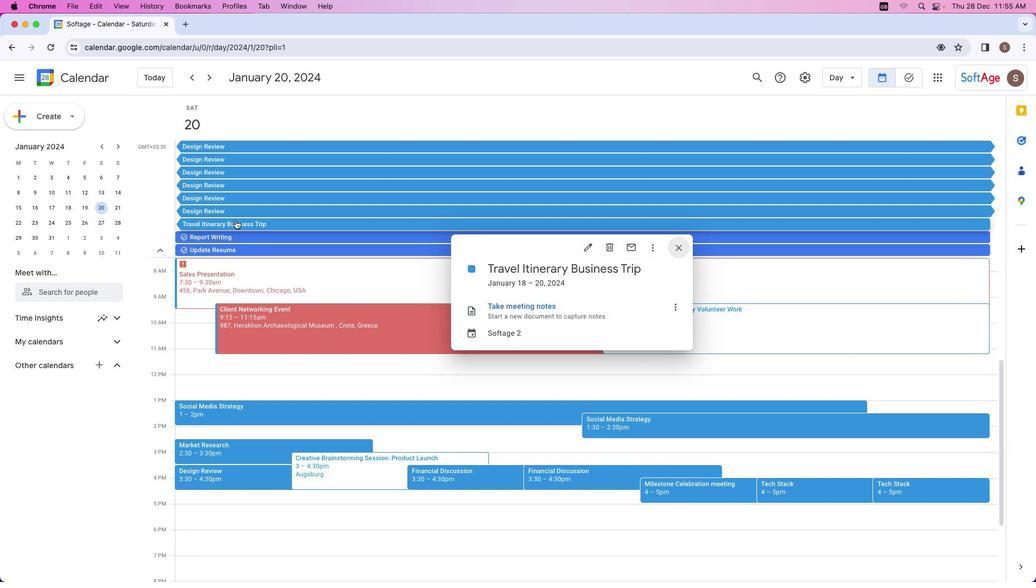 
Action: Mouse moved to (677, 245)
Screenshot: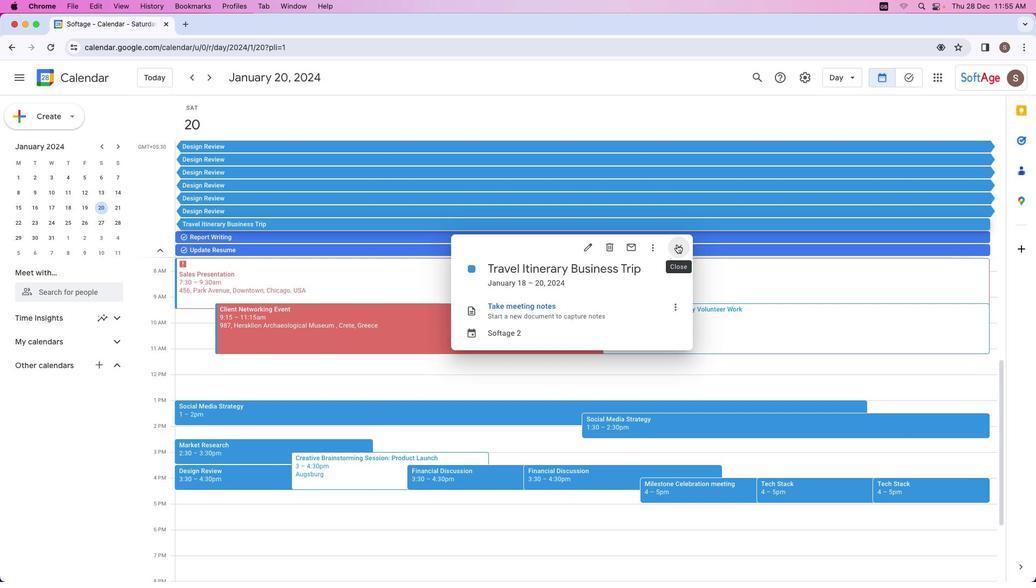 
Action: Mouse pressed left at (677, 245)
Screenshot: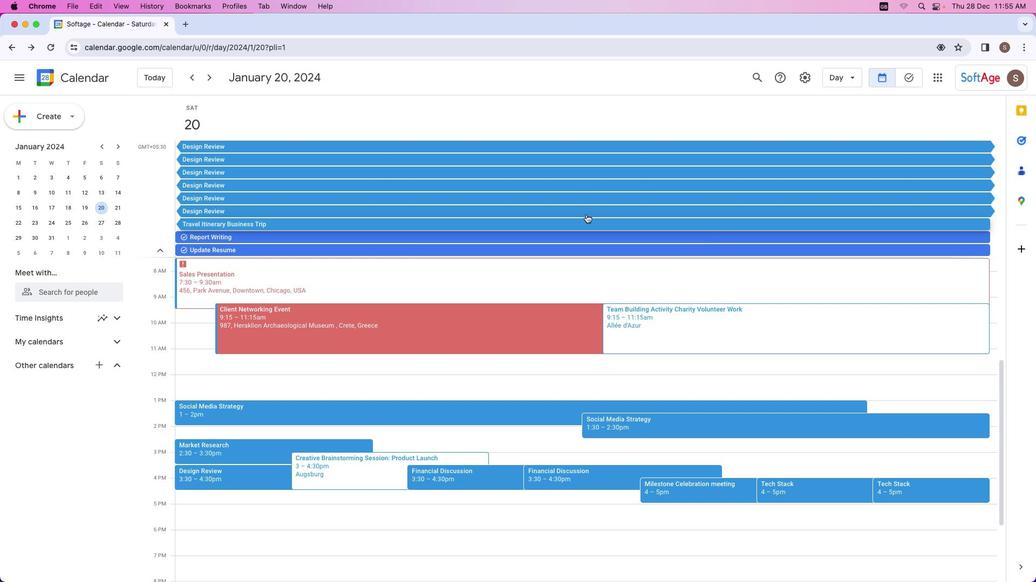 
Action: Mouse moved to (498, 107)
Screenshot: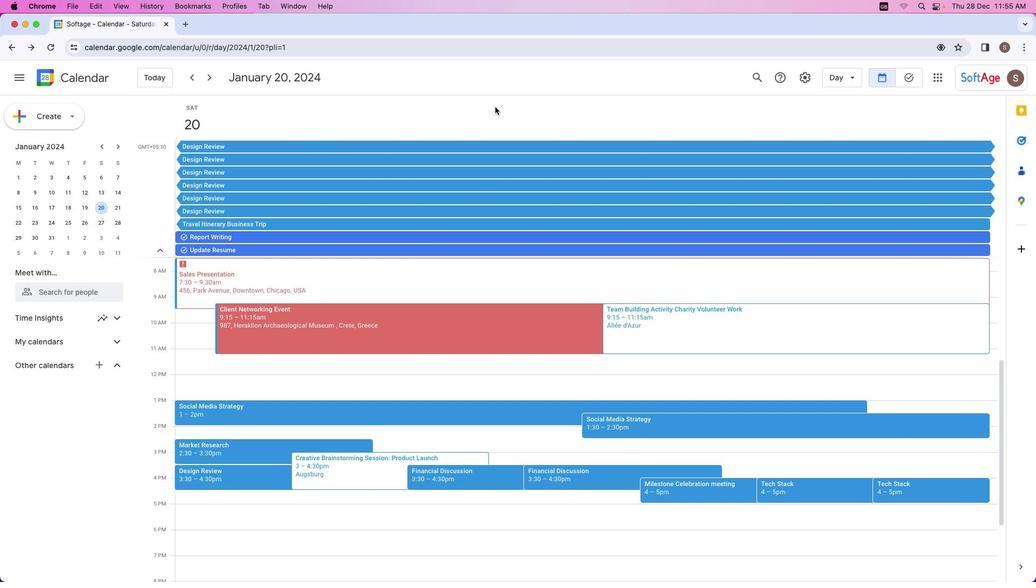 
